 Task: Search one way flight ticket for 3 adults in first from Laredo: Laredo International Airport to Greenville: Pitt-greenville Airport on 5-2-2023. Choice of flights is Alaska. Number of bags: 1 carry on bag. Price is upto 87000. Outbound departure time preference is 19:15.
Action: Mouse moved to (301, 144)
Screenshot: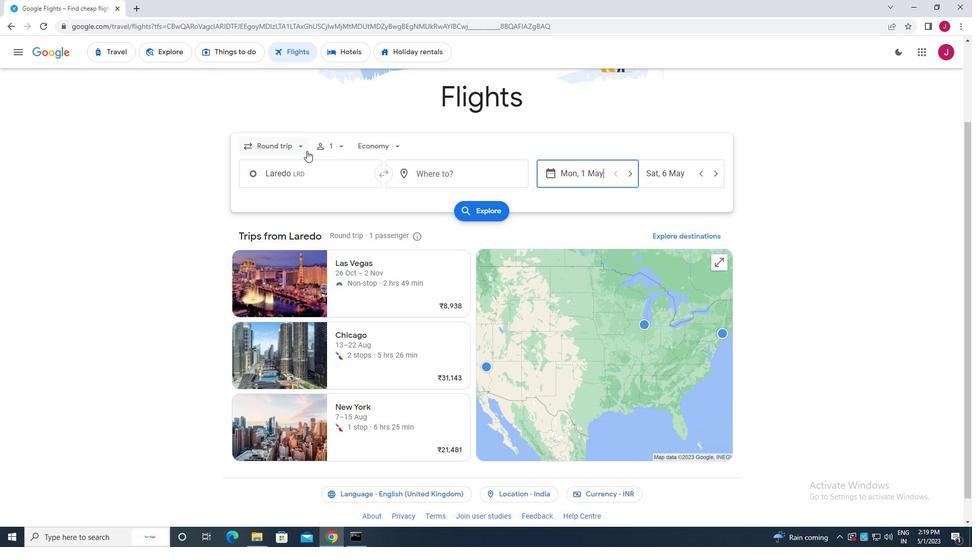 
Action: Mouse pressed left at (301, 144)
Screenshot: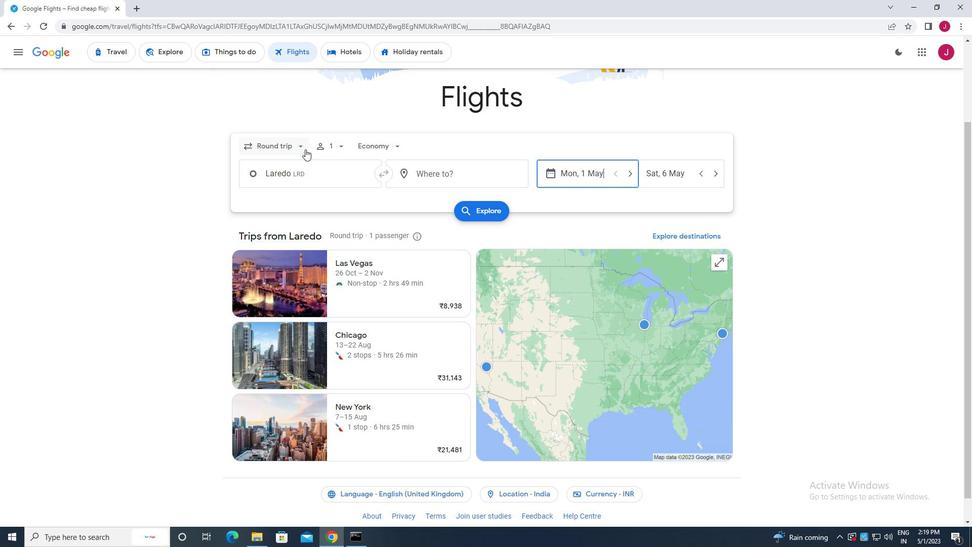 
Action: Mouse moved to (291, 191)
Screenshot: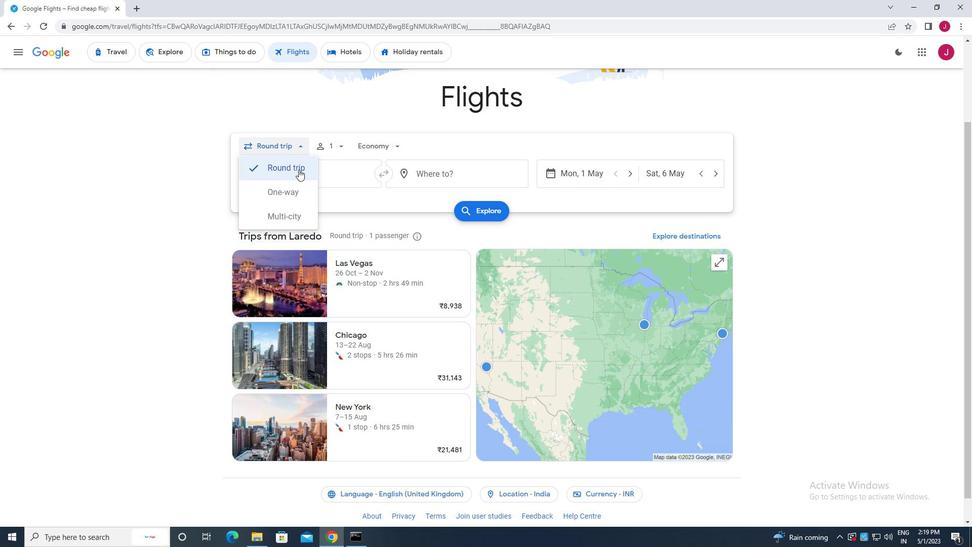 
Action: Mouse pressed left at (291, 191)
Screenshot: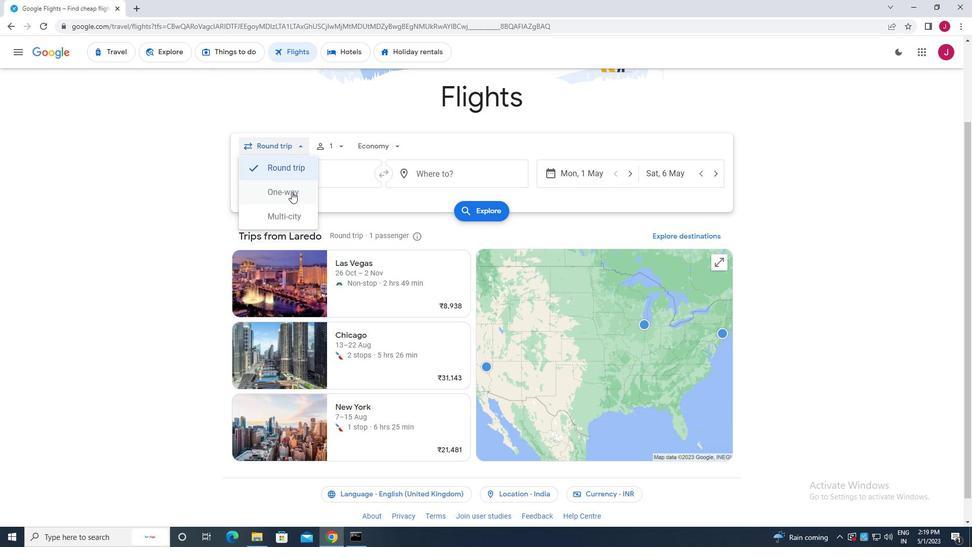 
Action: Mouse moved to (339, 146)
Screenshot: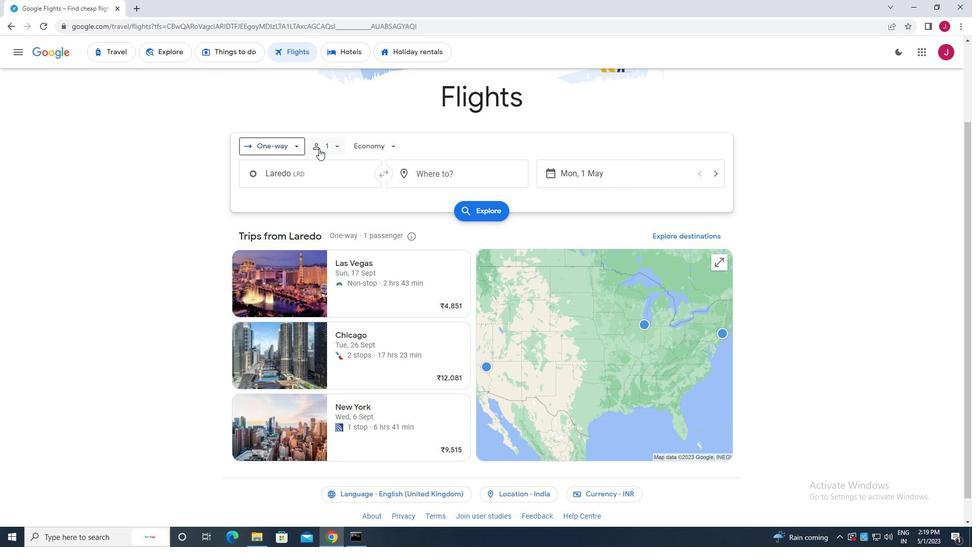 
Action: Mouse pressed left at (339, 146)
Screenshot: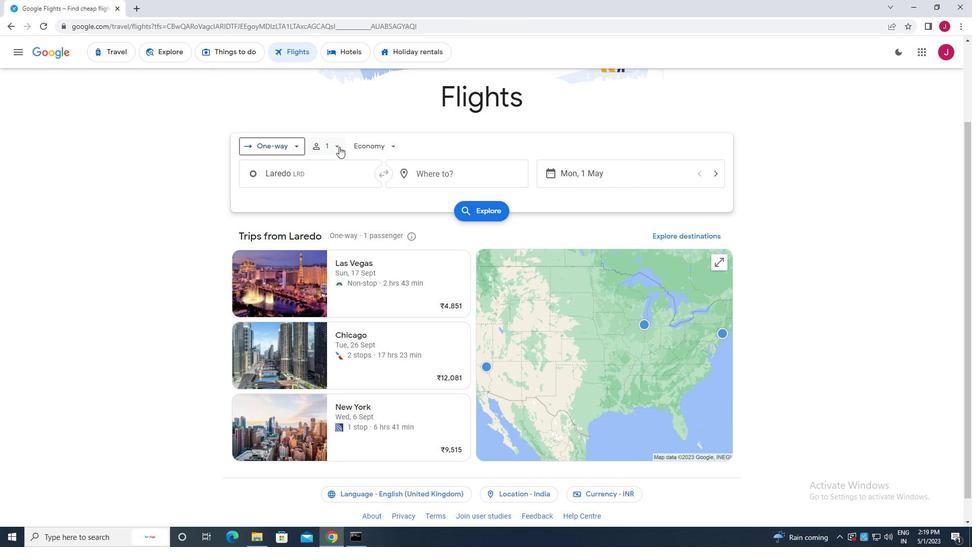 
Action: Mouse moved to (417, 175)
Screenshot: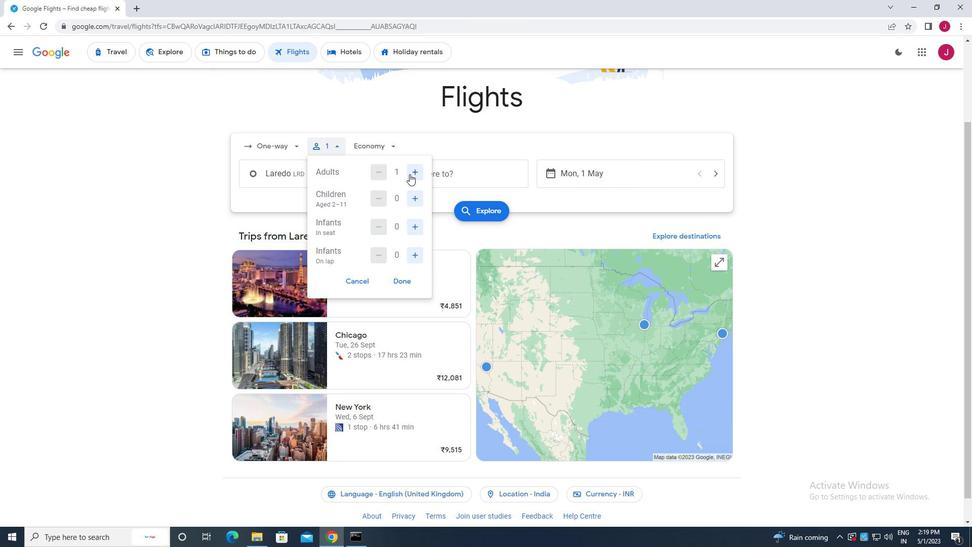 
Action: Mouse pressed left at (417, 175)
Screenshot: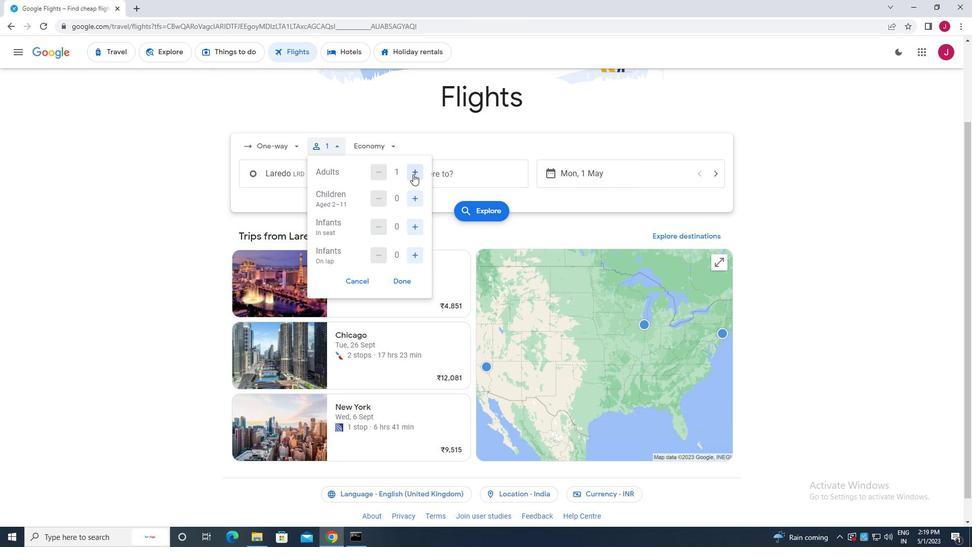 
Action: Mouse pressed left at (417, 175)
Screenshot: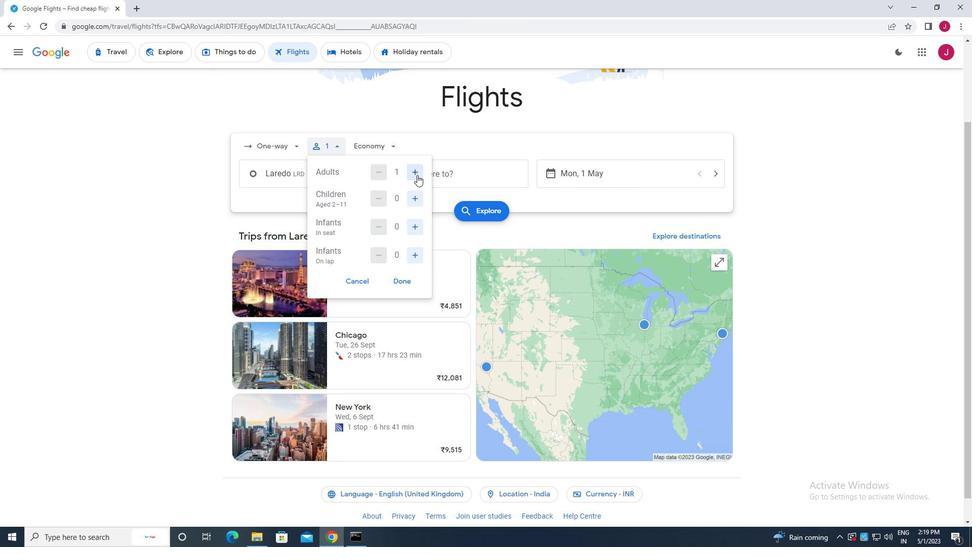 
Action: Mouse moved to (399, 280)
Screenshot: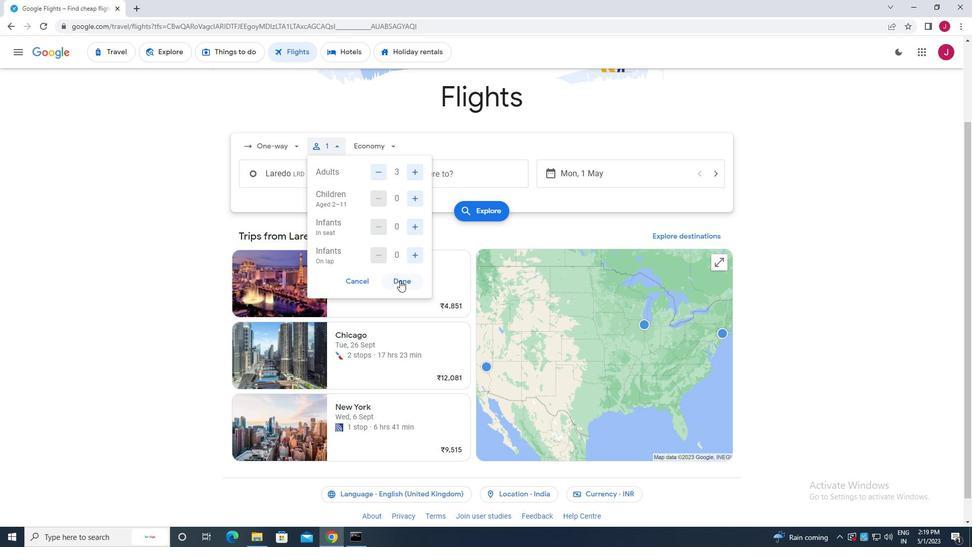 
Action: Mouse pressed left at (399, 280)
Screenshot: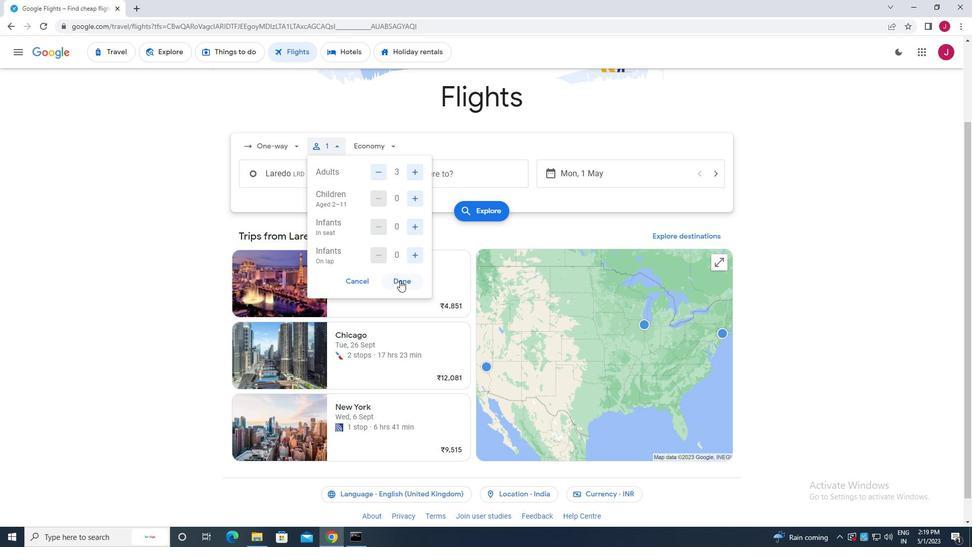 
Action: Mouse moved to (374, 146)
Screenshot: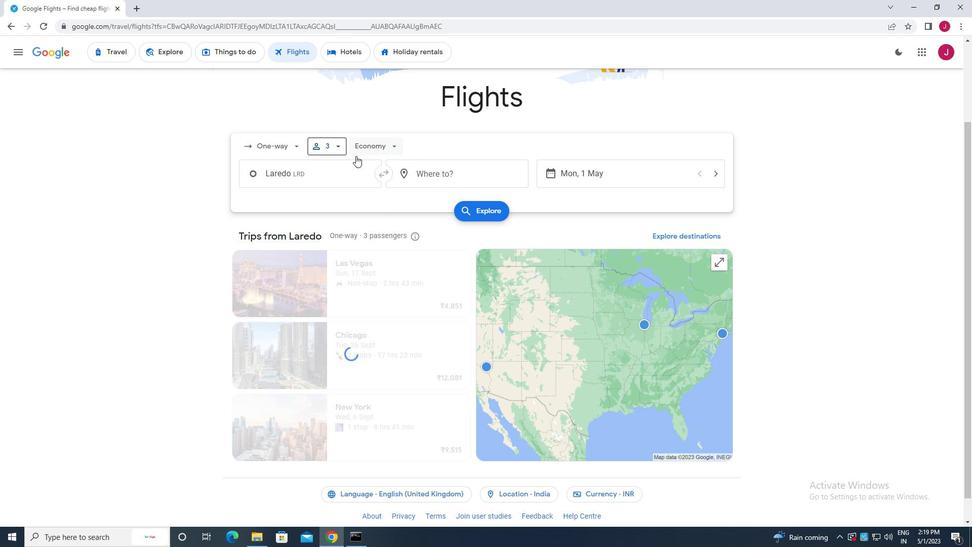 
Action: Mouse pressed left at (374, 146)
Screenshot: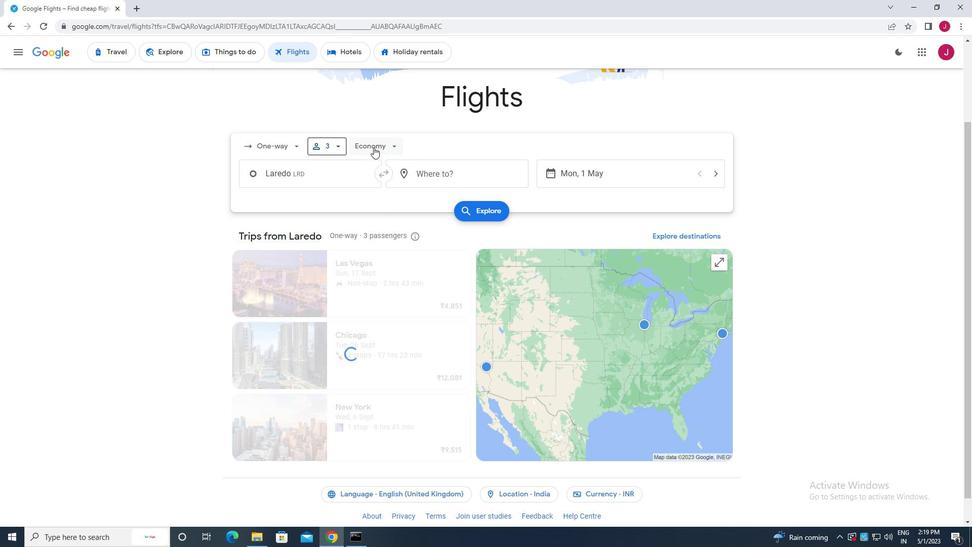 
Action: Mouse moved to (380, 241)
Screenshot: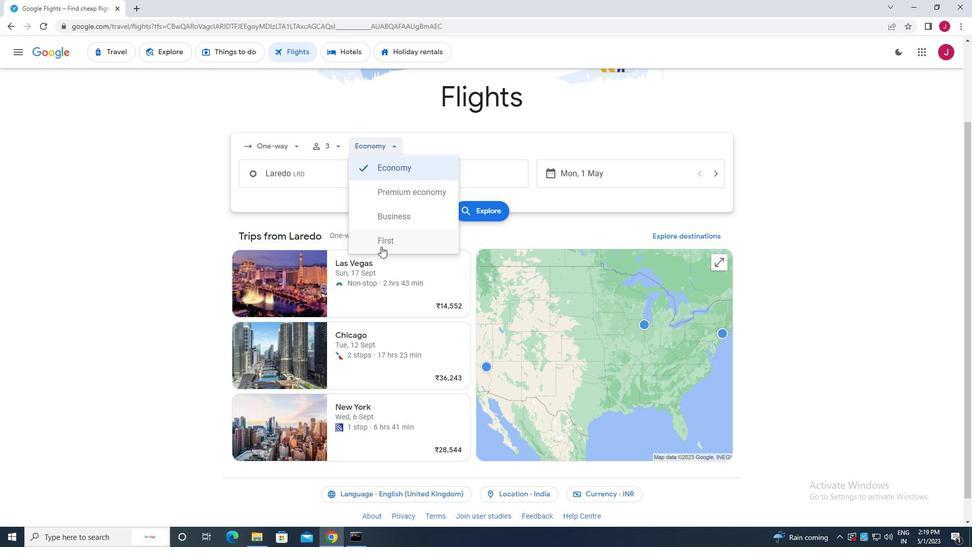 
Action: Mouse pressed left at (380, 241)
Screenshot: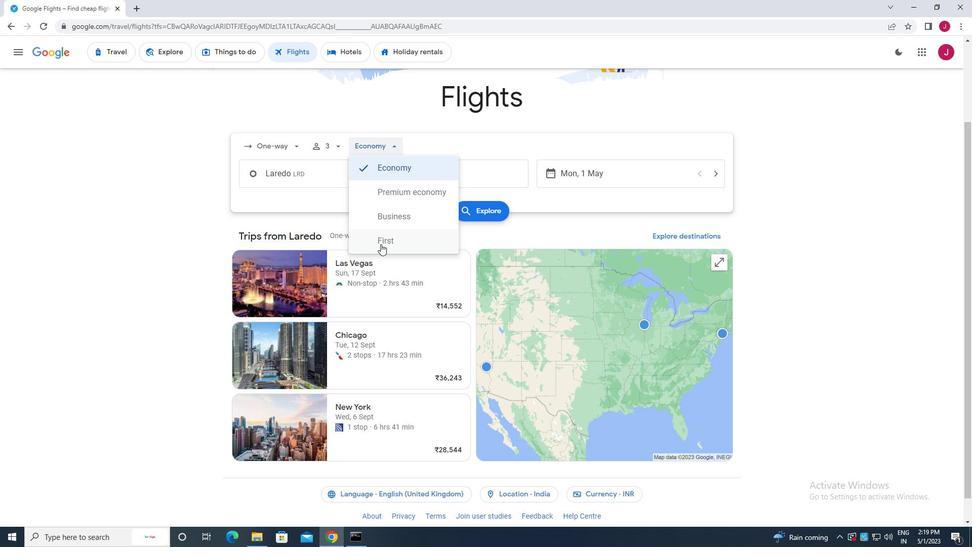 
Action: Mouse moved to (328, 176)
Screenshot: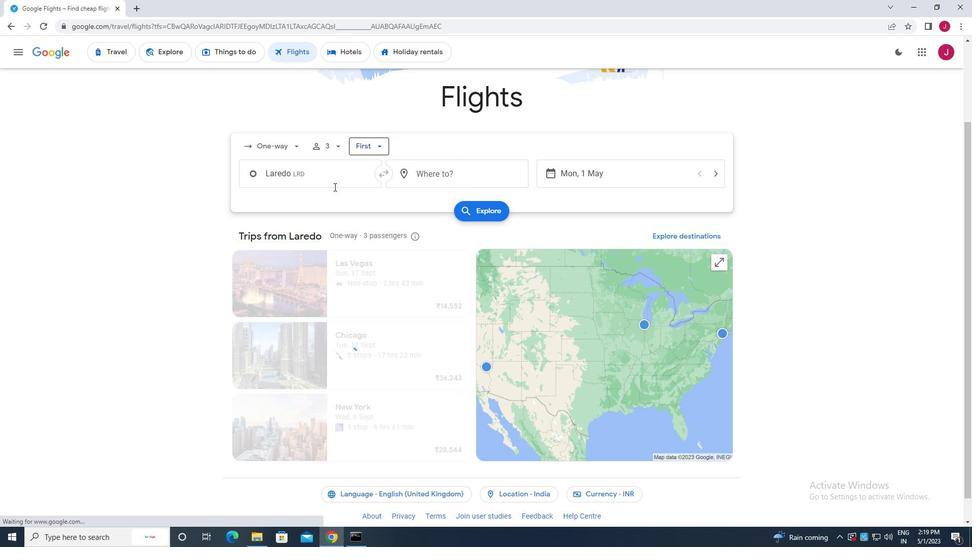 
Action: Mouse pressed left at (328, 176)
Screenshot: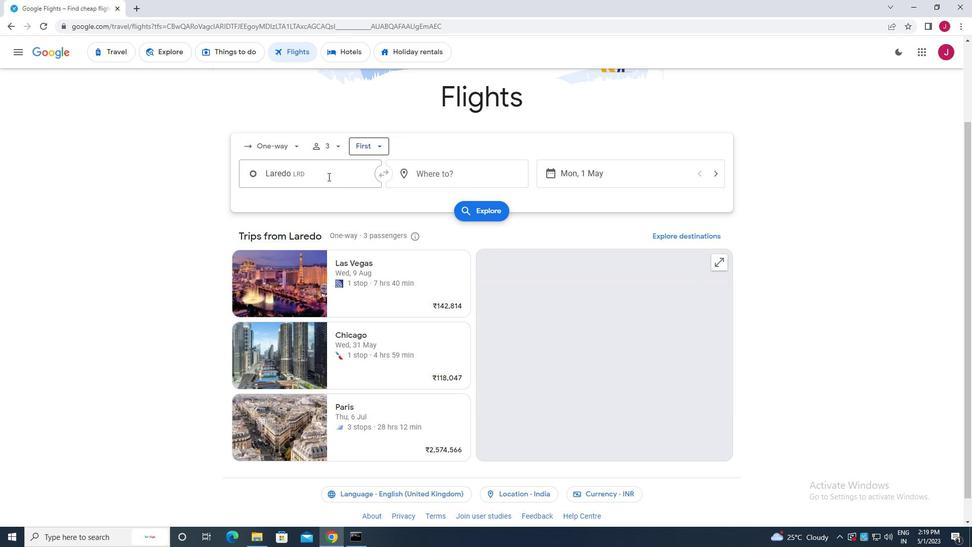 
Action: Mouse moved to (328, 176)
Screenshot: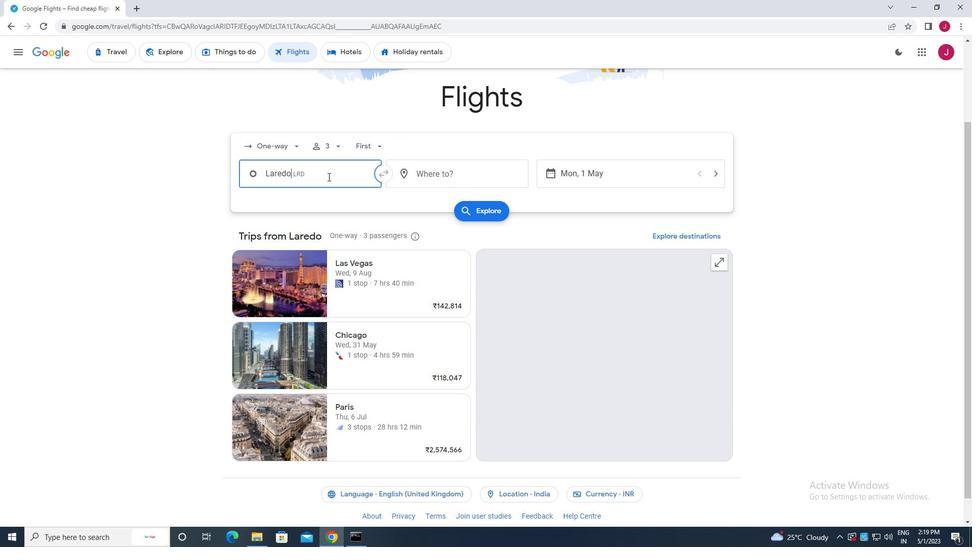 
Action: Key pressed laredo
Screenshot: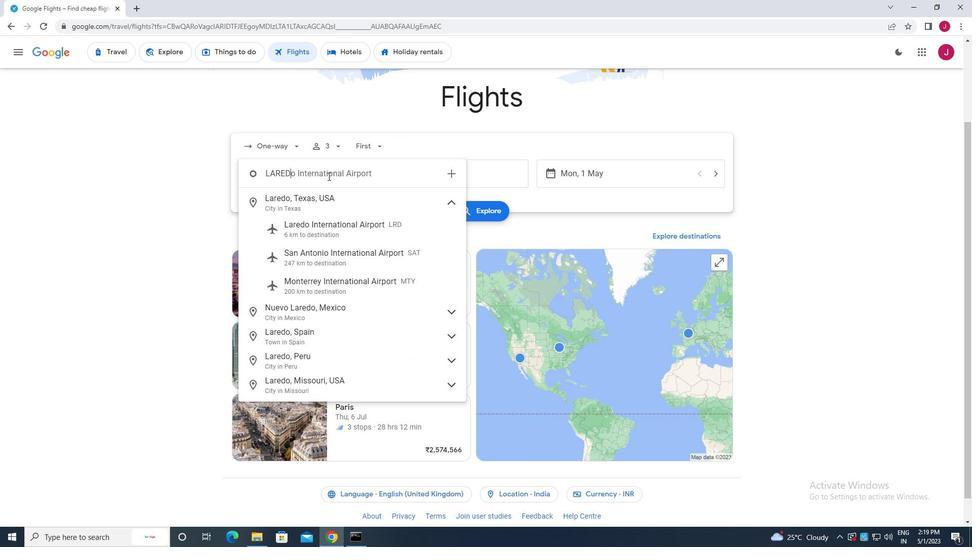 
Action: Mouse moved to (353, 228)
Screenshot: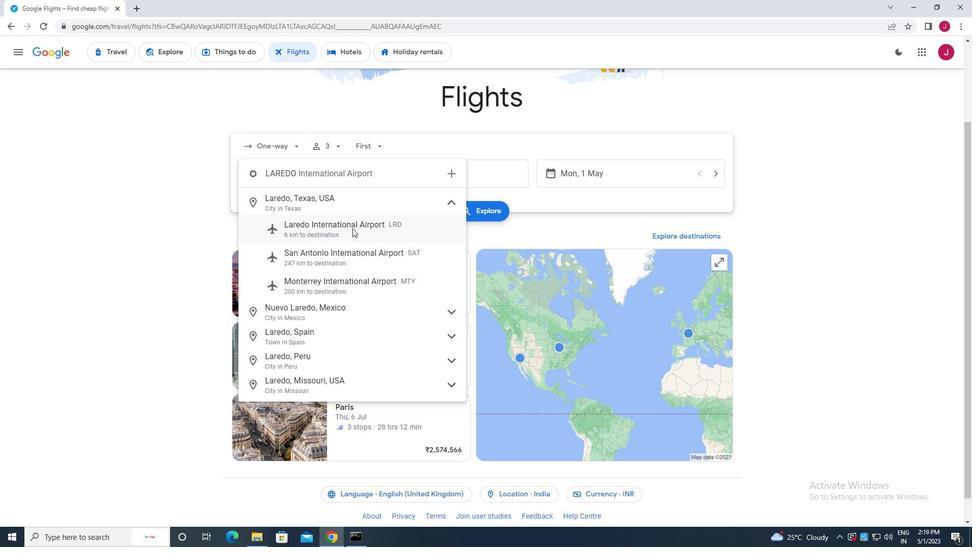 
Action: Mouse pressed left at (353, 228)
Screenshot: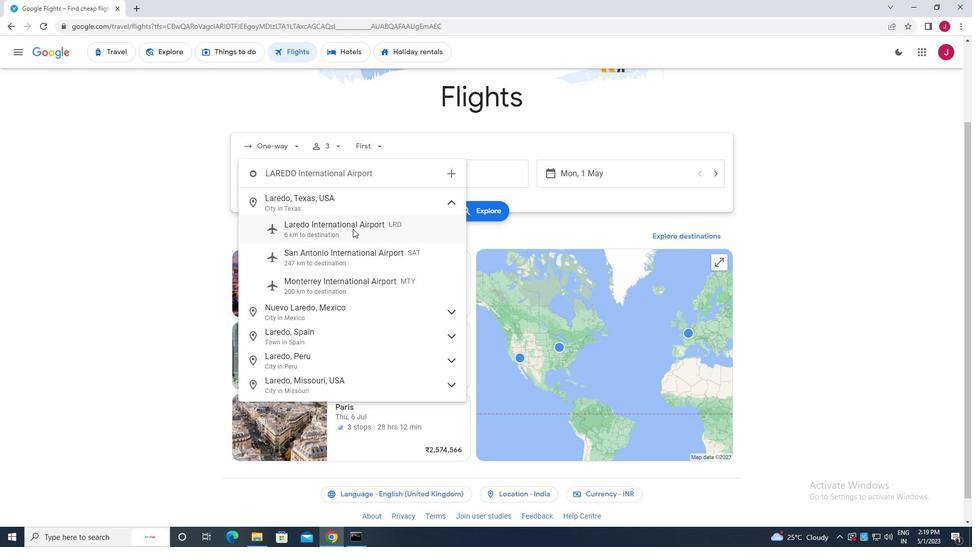 
Action: Mouse moved to (443, 181)
Screenshot: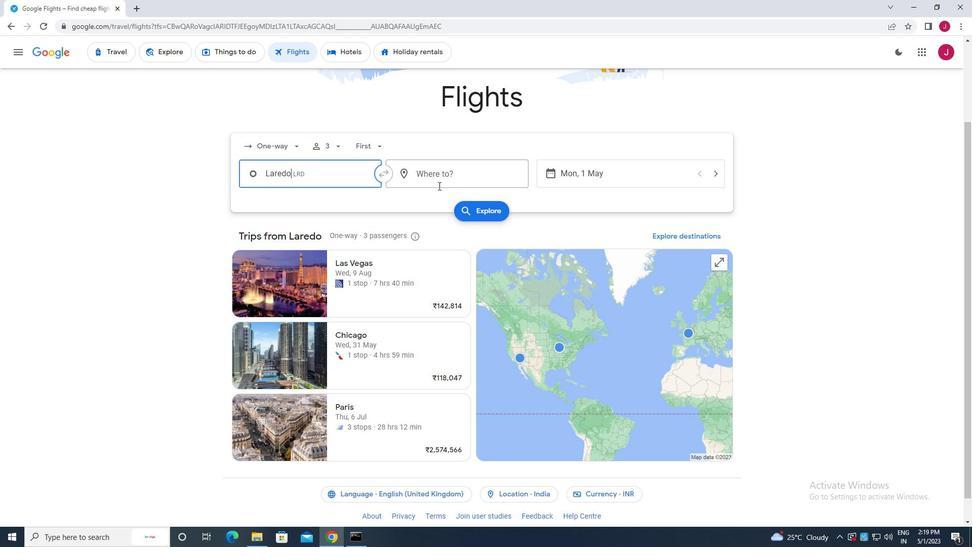 
Action: Mouse pressed left at (443, 181)
Screenshot: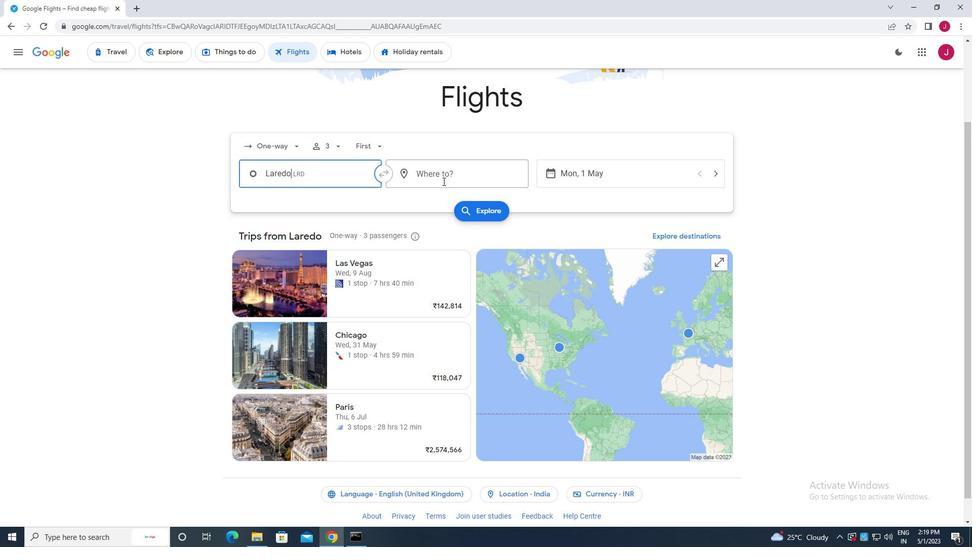 
Action: Mouse moved to (450, 179)
Screenshot: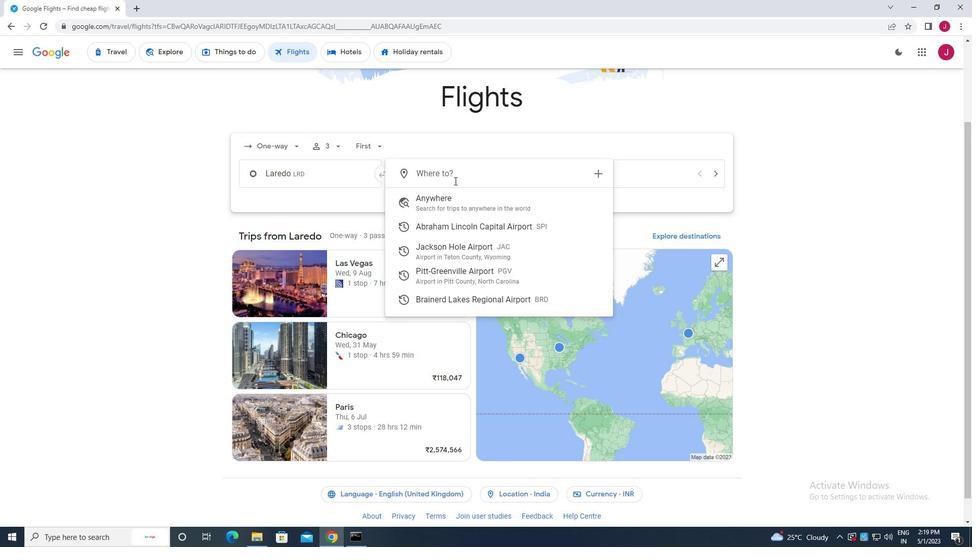 
Action: Key pressed greenville<Key.space>p
Screenshot: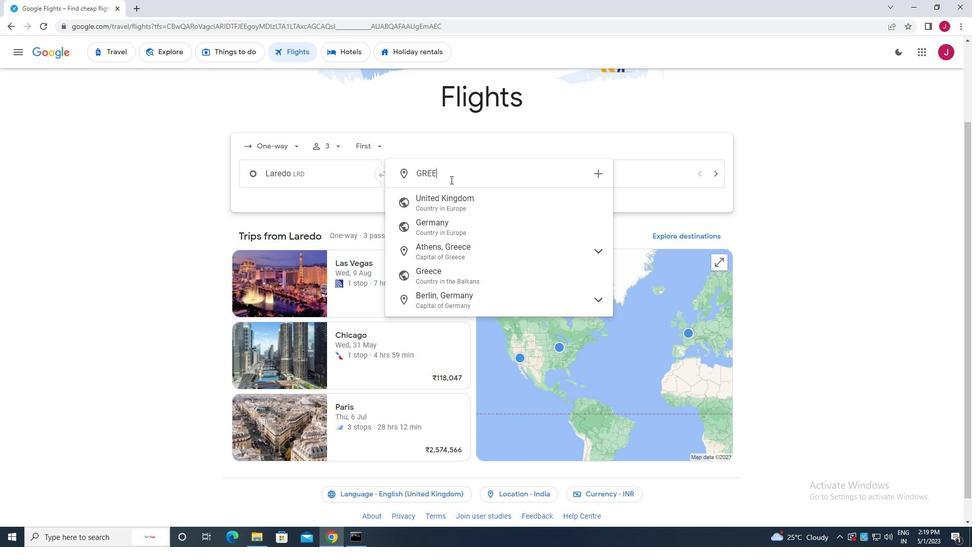 
Action: Mouse moved to (502, 204)
Screenshot: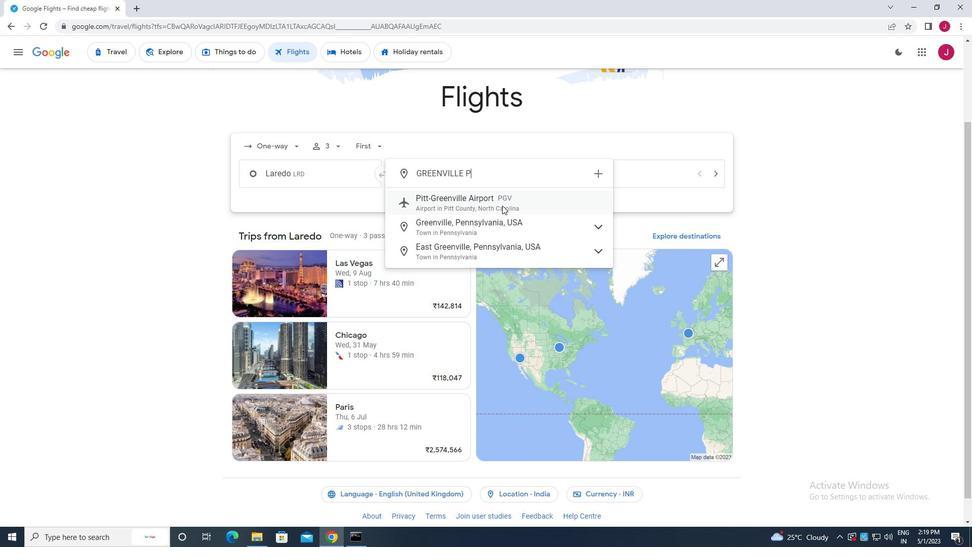 
Action: Mouse pressed left at (502, 204)
Screenshot: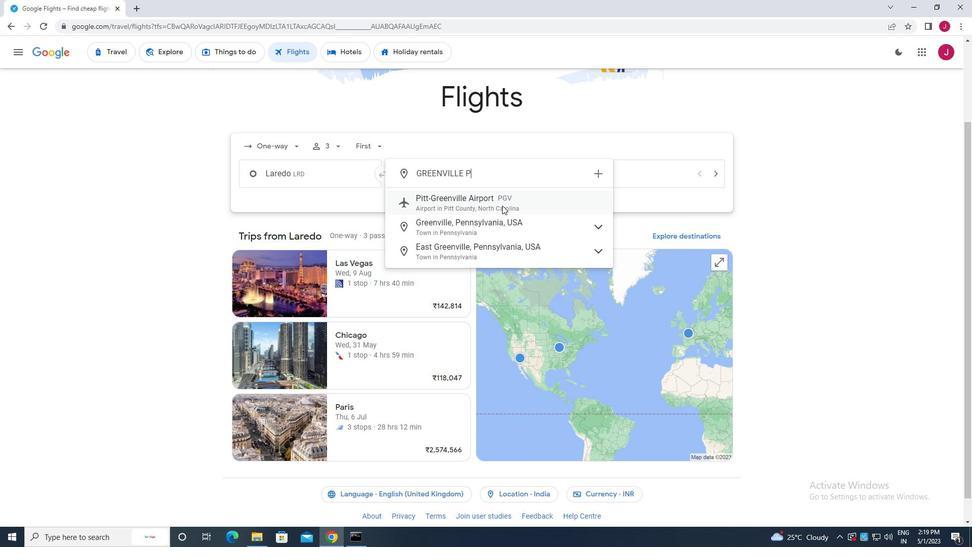 
Action: Mouse moved to (593, 179)
Screenshot: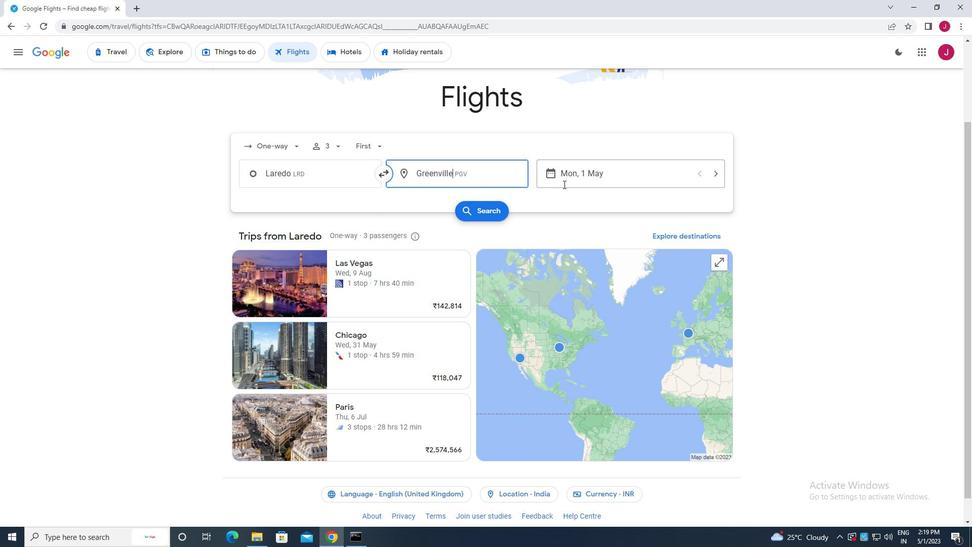 
Action: Mouse pressed left at (593, 179)
Screenshot: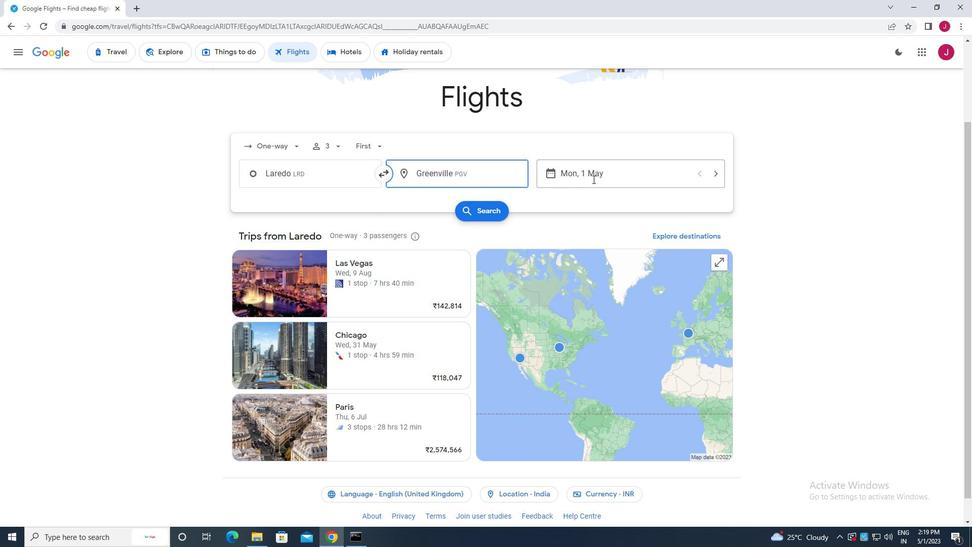 
Action: Mouse moved to (410, 250)
Screenshot: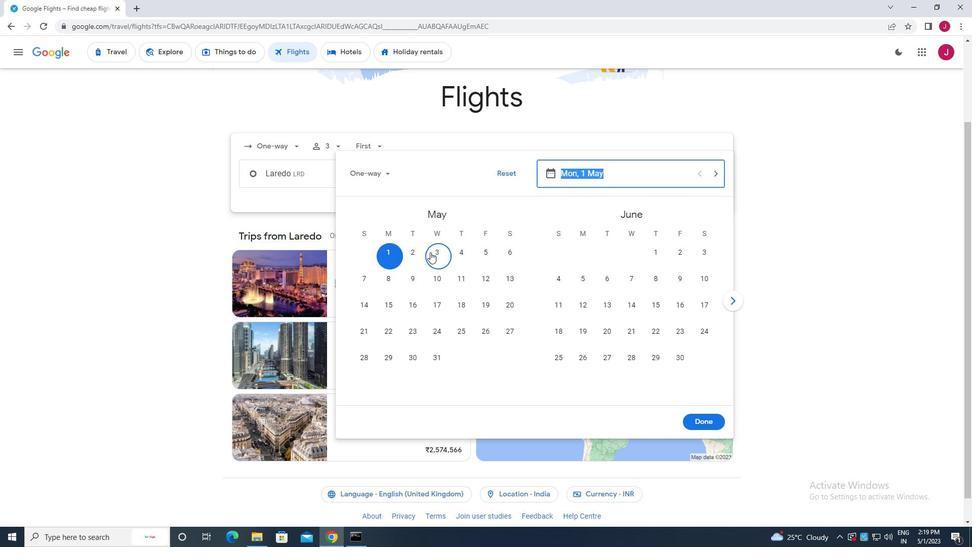 
Action: Mouse pressed left at (410, 250)
Screenshot: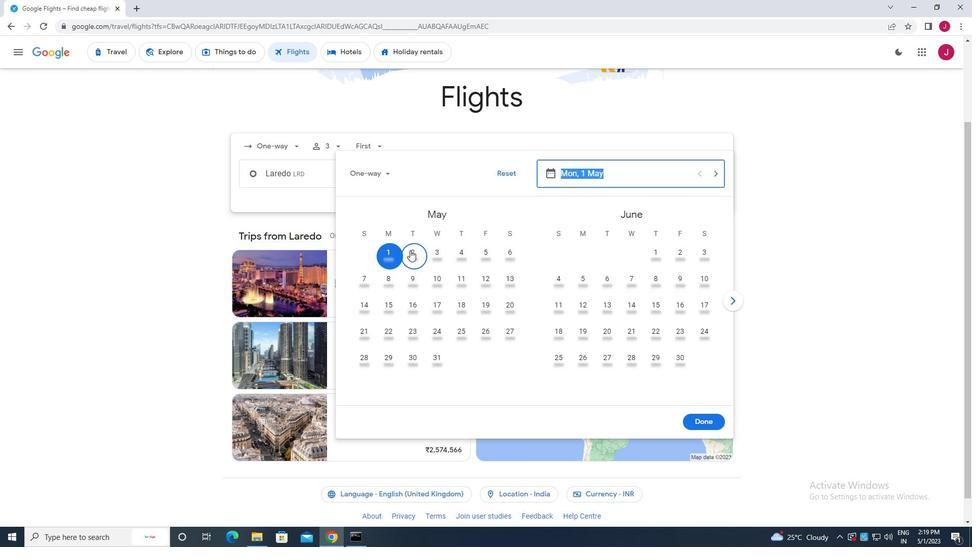 
Action: Mouse moved to (705, 421)
Screenshot: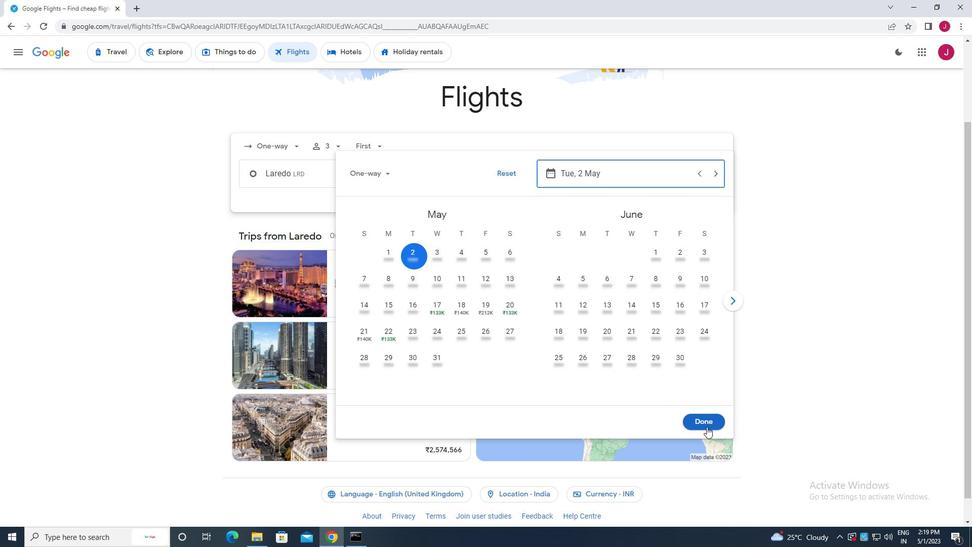 
Action: Mouse pressed left at (705, 421)
Screenshot: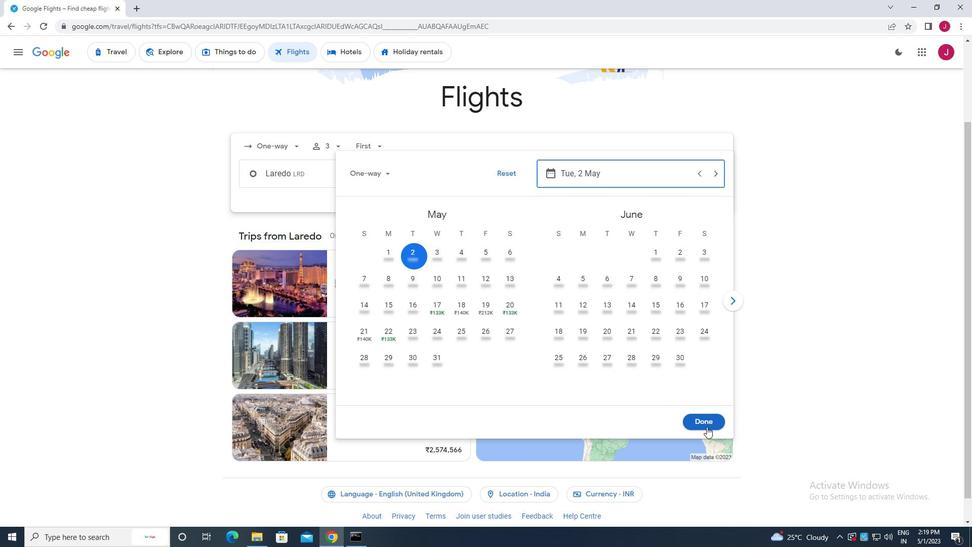 
Action: Mouse moved to (503, 209)
Screenshot: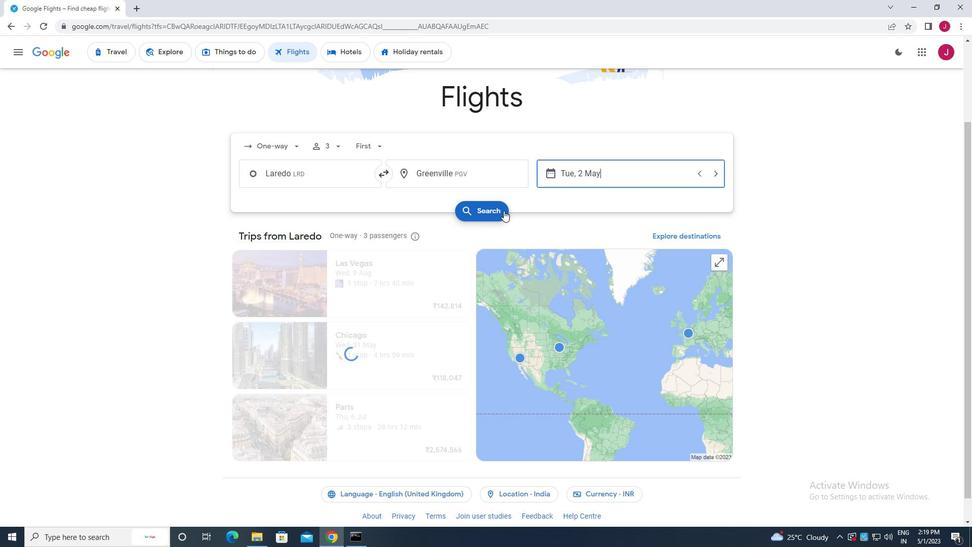 
Action: Mouse pressed left at (503, 209)
Screenshot: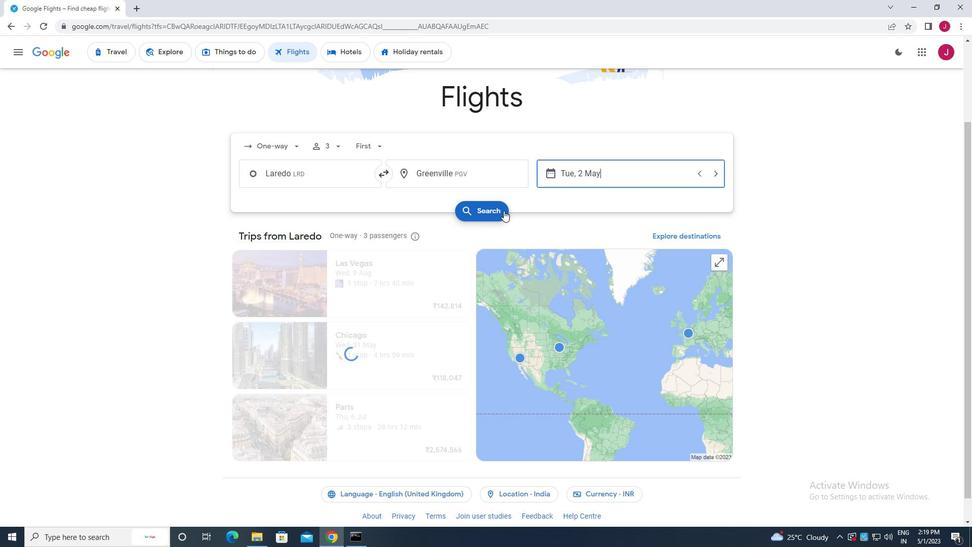 
Action: Mouse moved to (265, 146)
Screenshot: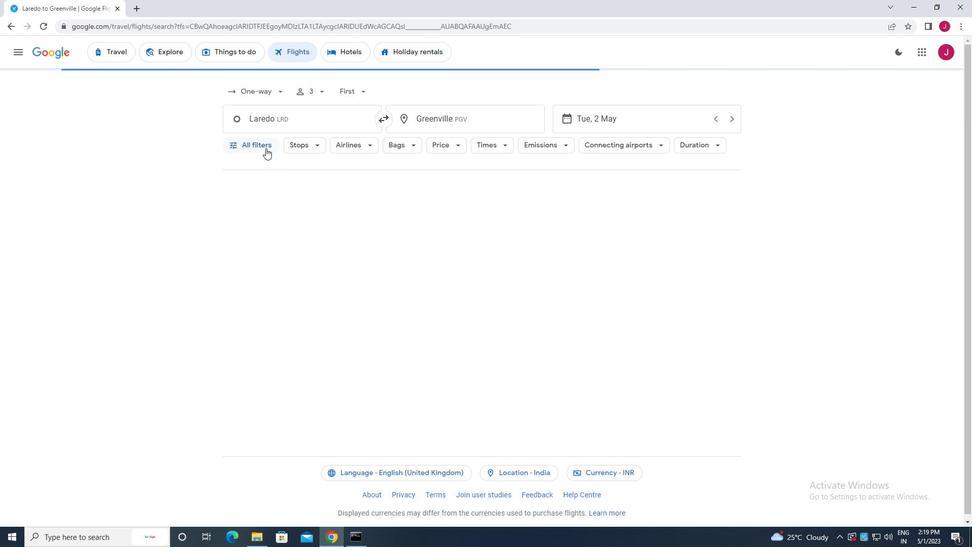 
Action: Mouse pressed left at (265, 146)
Screenshot: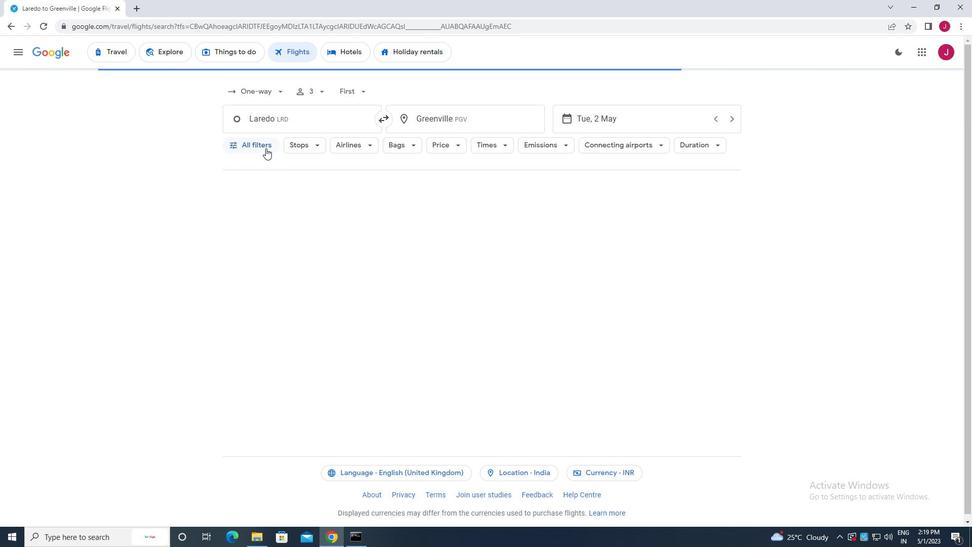 
Action: Mouse moved to (346, 285)
Screenshot: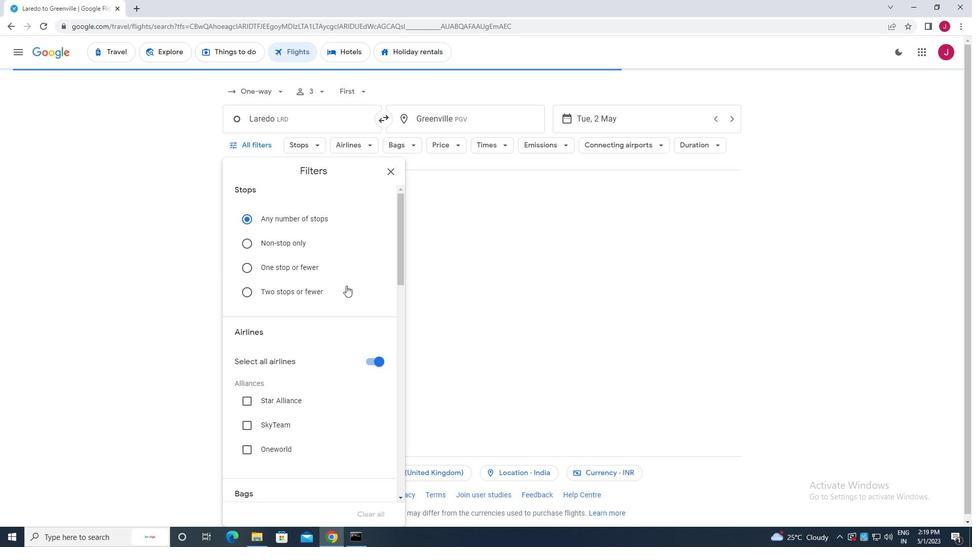 
Action: Mouse scrolled (346, 285) with delta (0, 0)
Screenshot: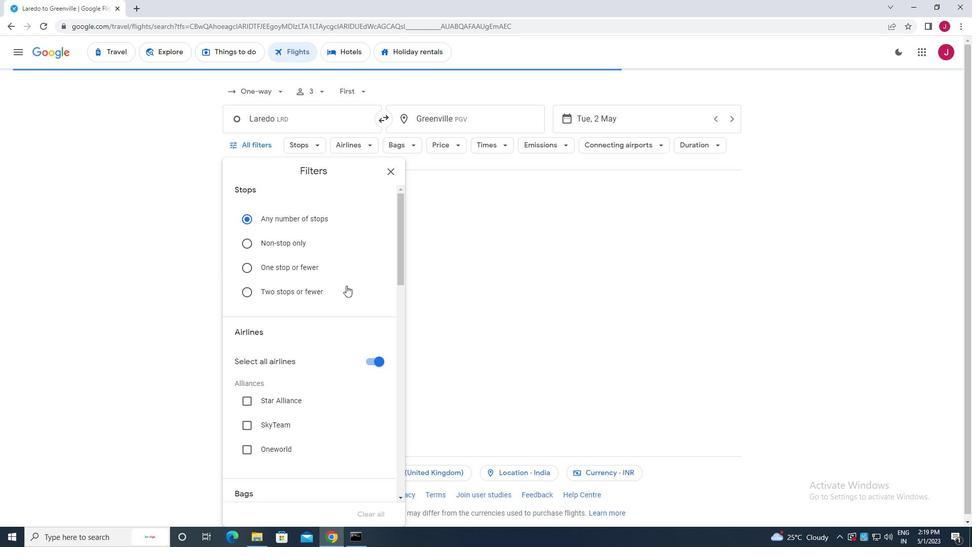
Action: Mouse scrolled (346, 285) with delta (0, 0)
Screenshot: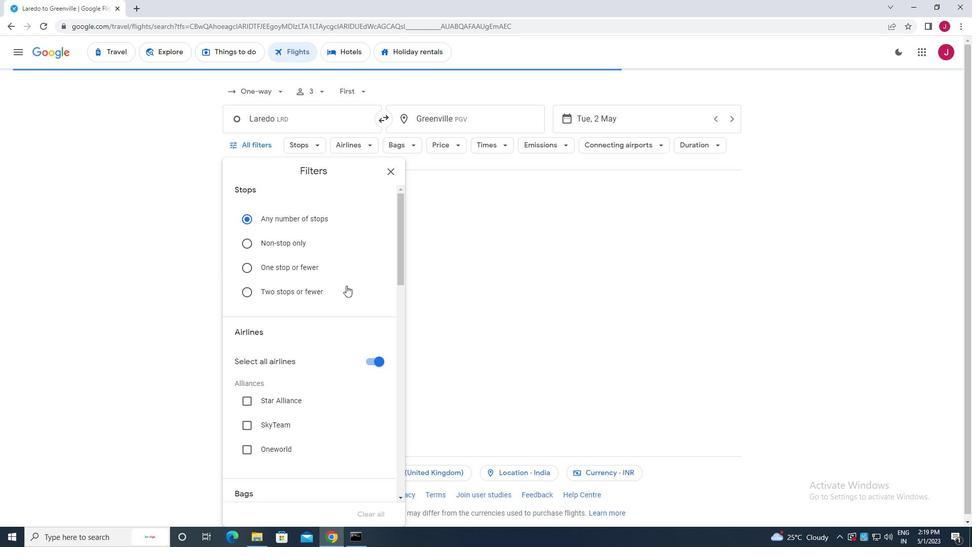 
Action: Mouse moved to (346, 285)
Screenshot: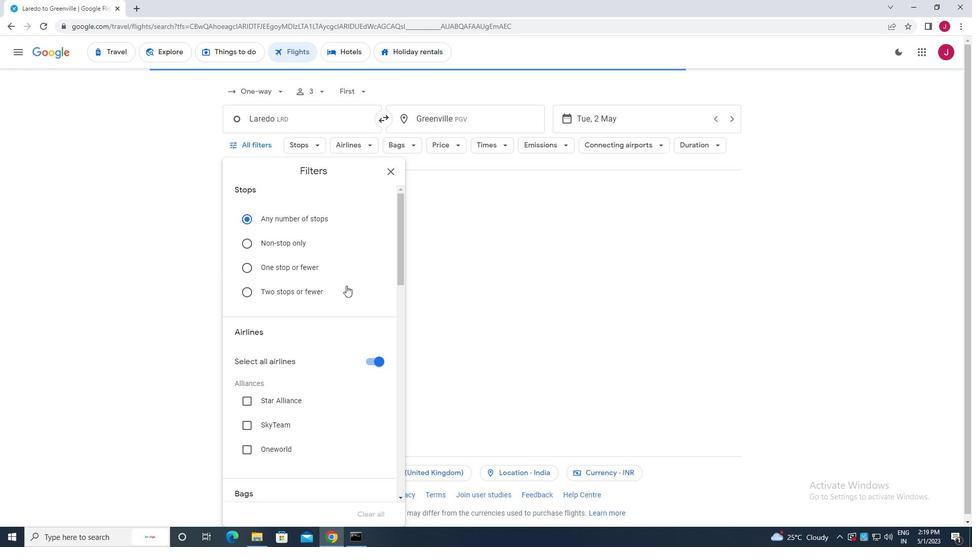 
Action: Mouse scrolled (346, 285) with delta (0, 0)
Screenshot: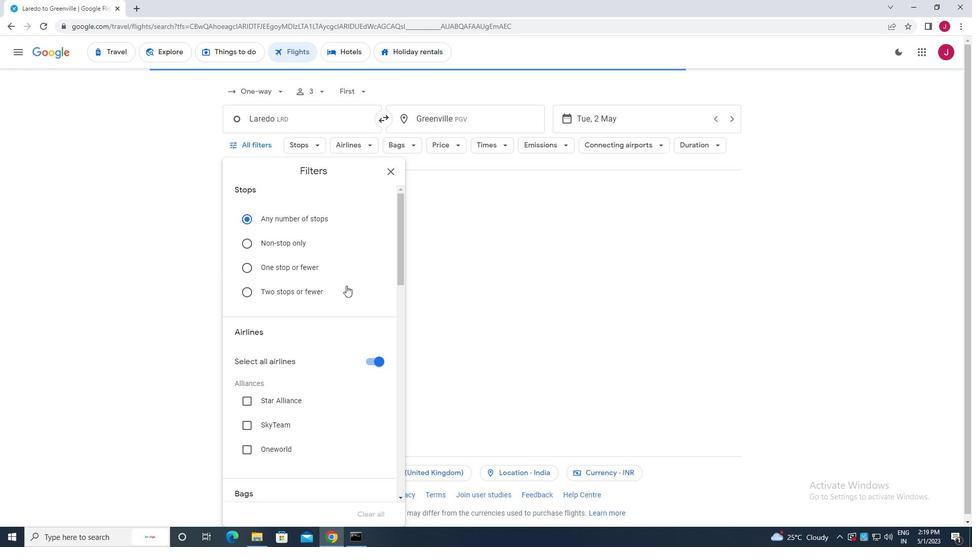 
Action: Mouse moved to (346, 285)
Screenshot: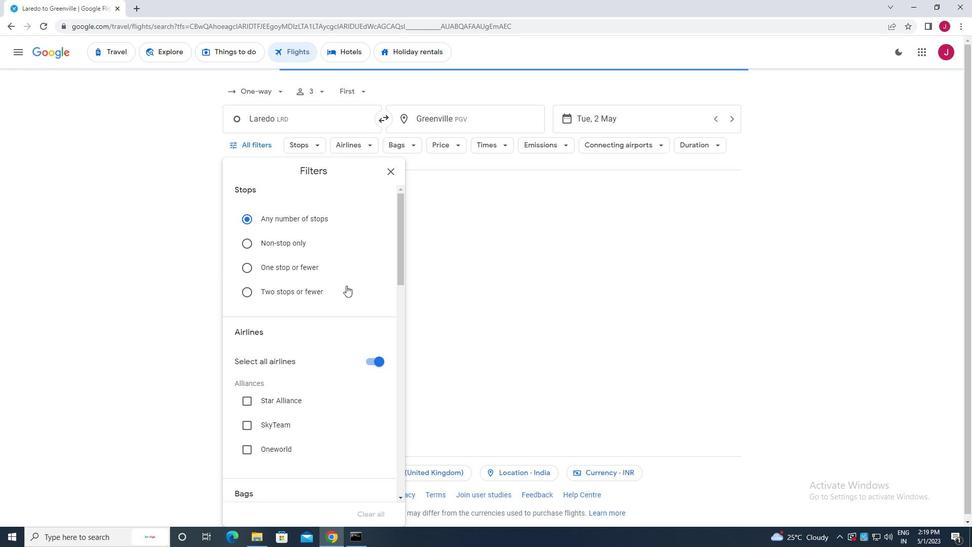 
Action: Mouse scrolled (346, 285) with delta (0, 0)
Screenshot: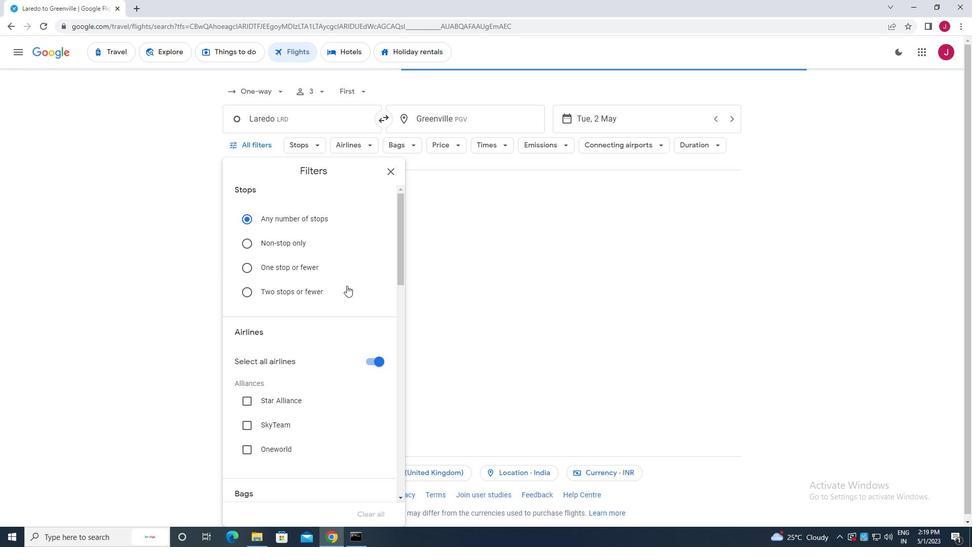 
Action: Mouse moved to (353, 198)
Screenshot: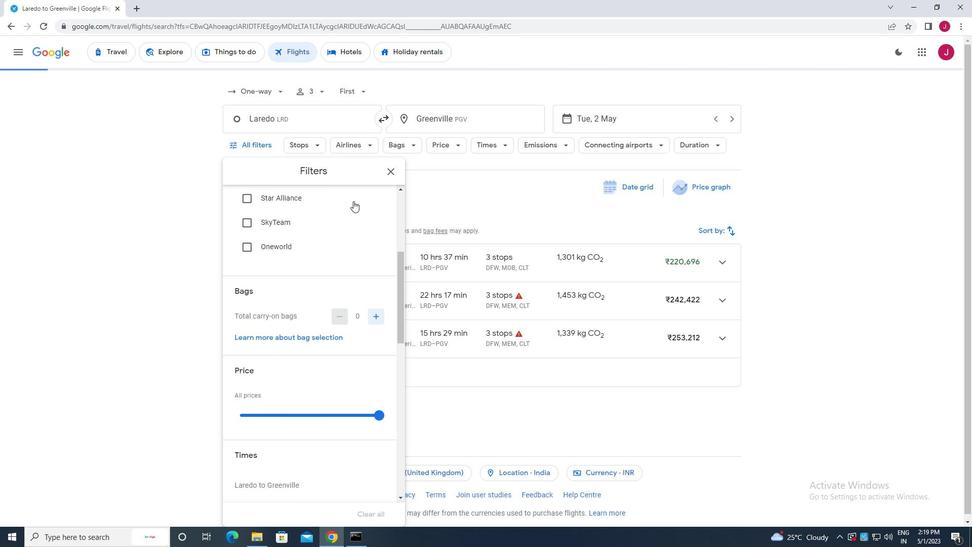 
Action: Mouse scrolled (353, 198) with delta (0, 0)
Screenshot: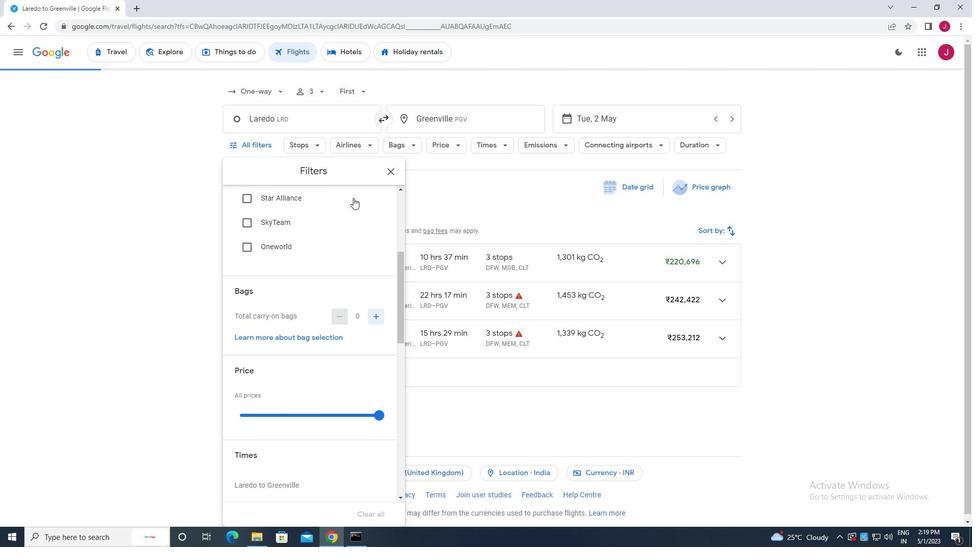 
Action: Mouse moved to (365, 205)
Screenshot: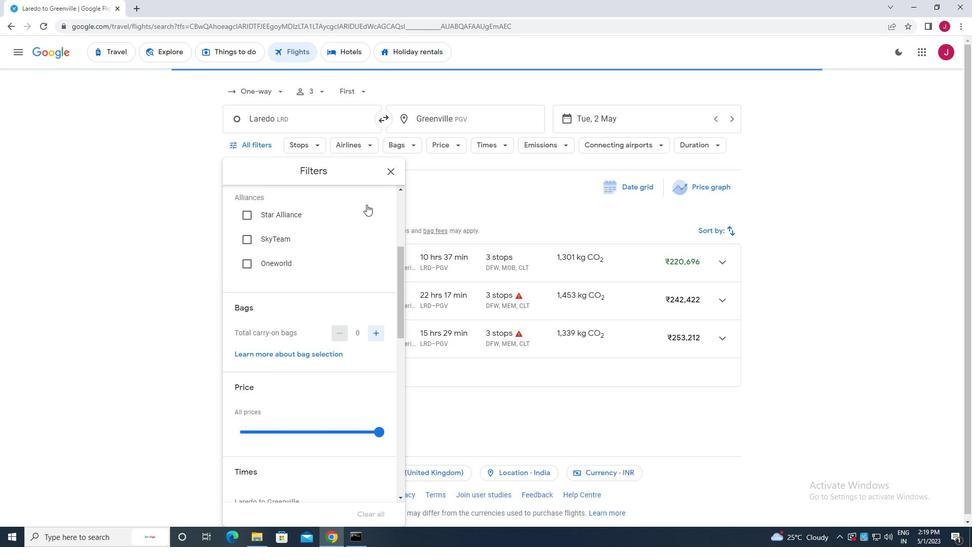 
Action: Mouse scrolled (365, 206) with delta (0, 0)
Screenshot: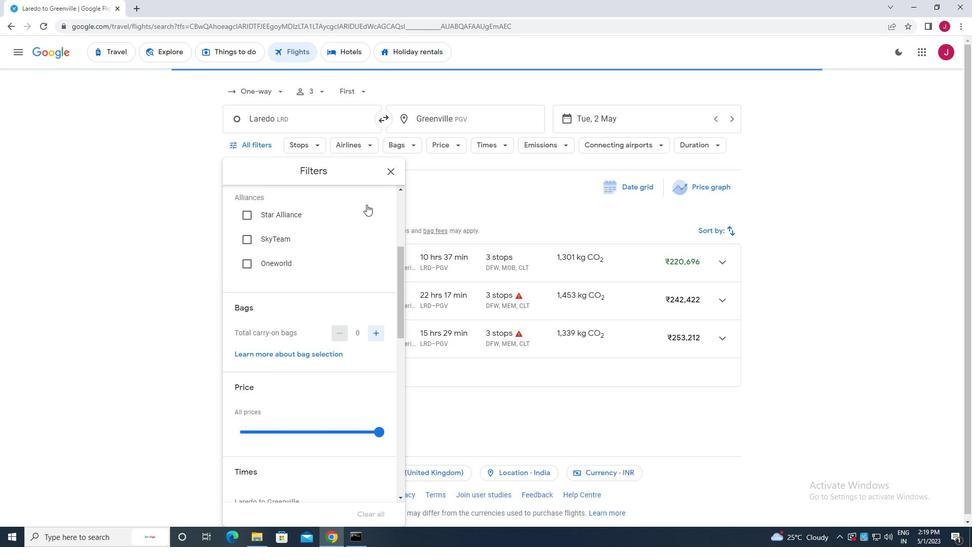 
Action: Mouse scrolled (365, 206) with delta (0, 0)
Screenshot: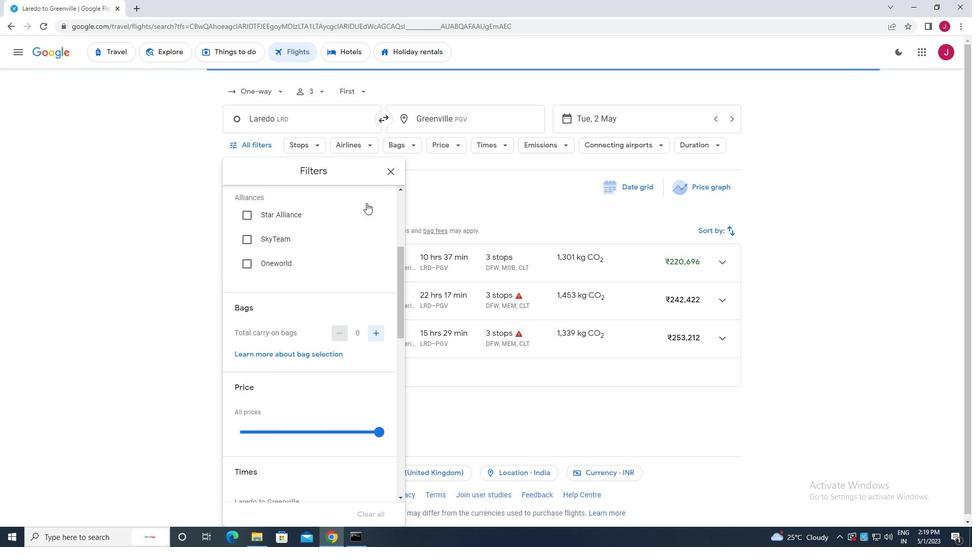 
Action: Mouse moved to (374, 312)
Screenshot: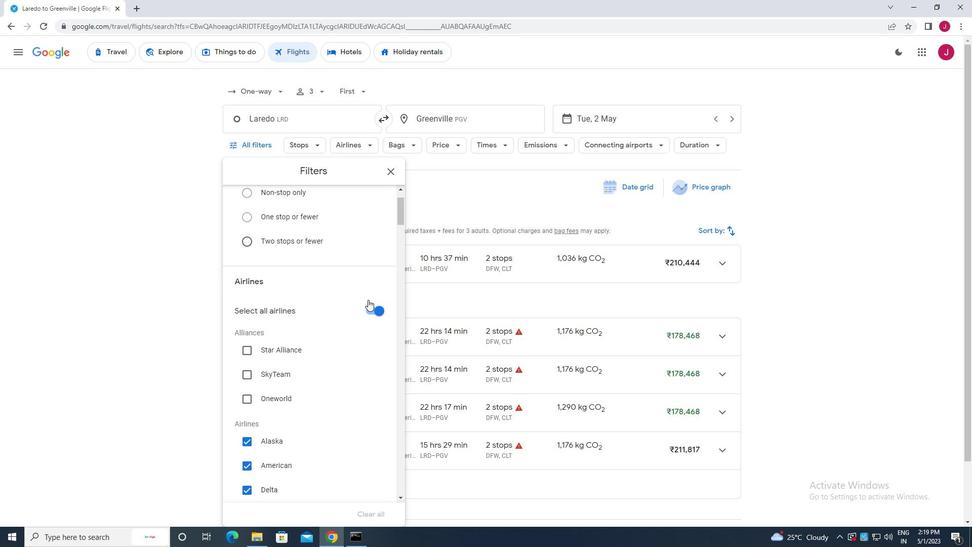 
Action: Mouse pressed left at (374, 312)
Screenshot: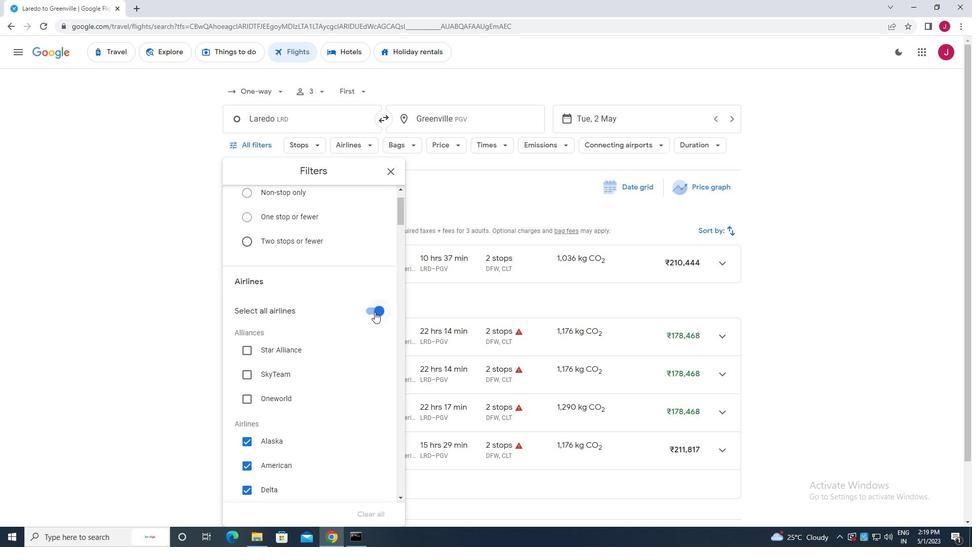 
Action: Mouse moved to (338, 291)
Screenshot: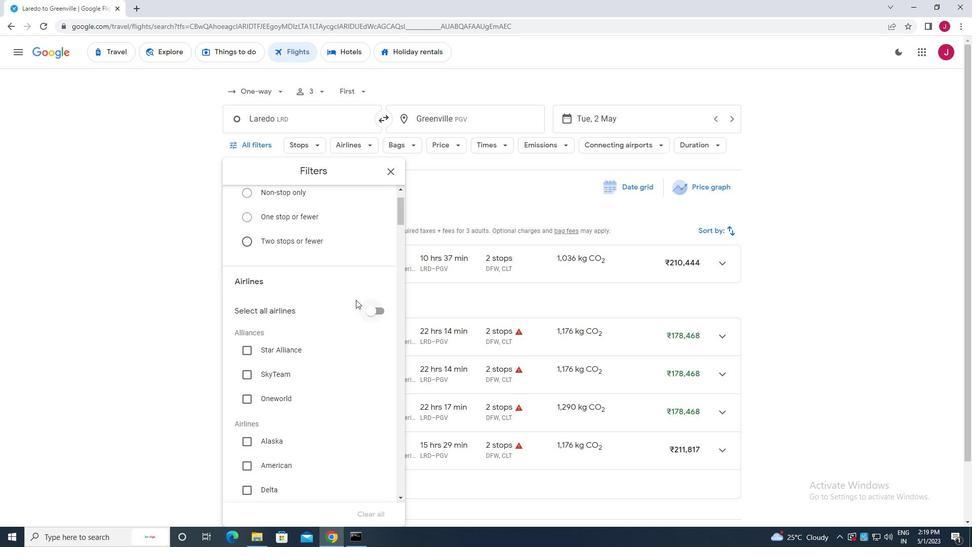 
Action: Mouse scrolled (338, 290) with delta (0, 0)
Screenshot: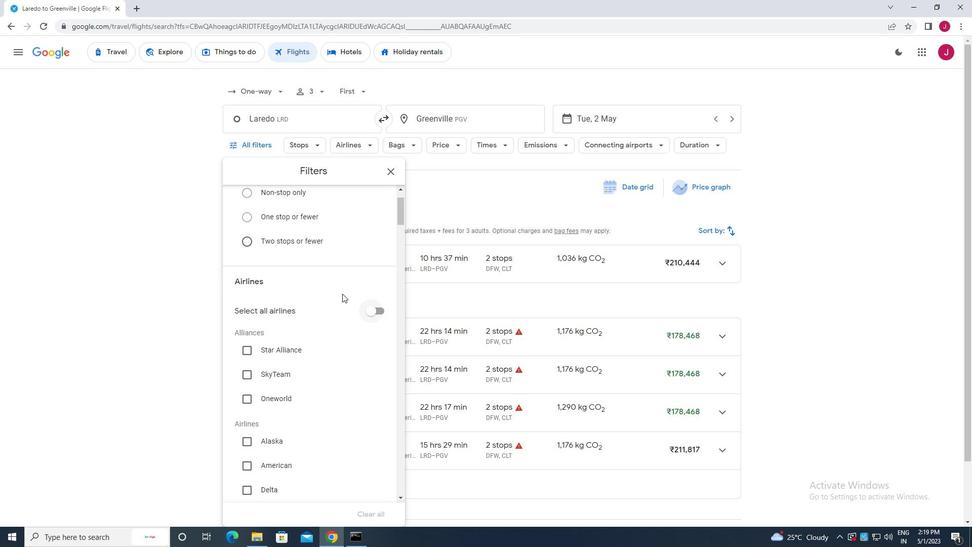 
Action: Mouse moved to (337, 290)
Screenshot: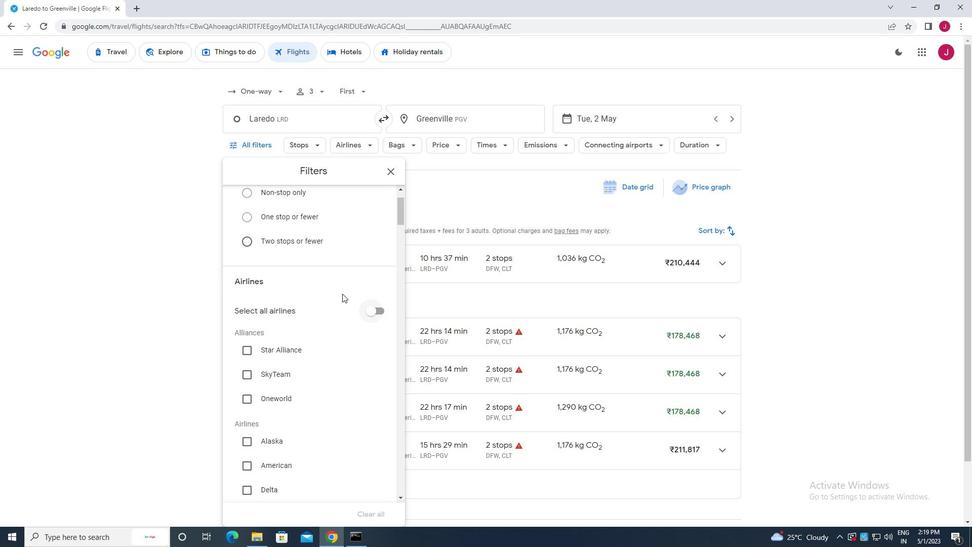 
Action: Mouse scrolled (337, 290) with delta (0, 0)
Screenshot: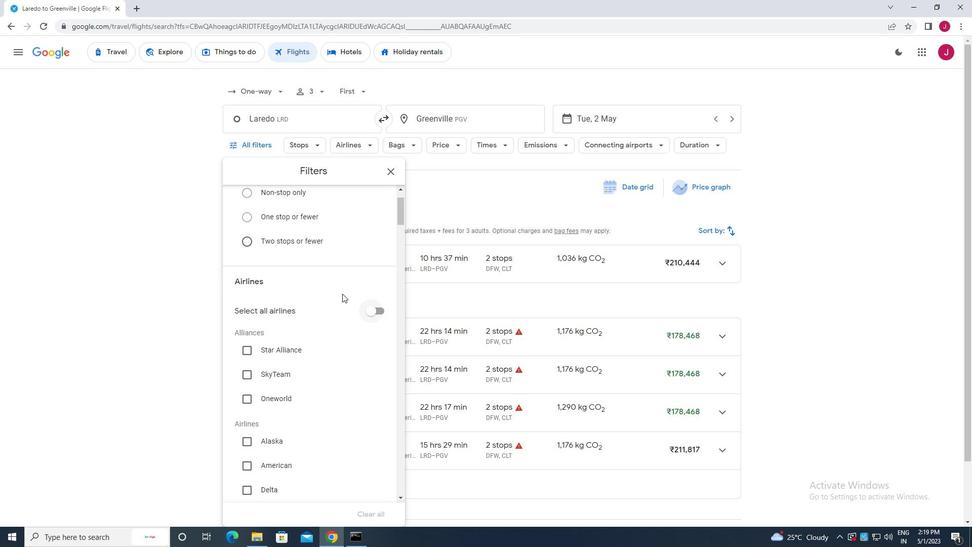 
Action: Mouse scrolled (337, 290) with delta (0, 0)
Screenshot: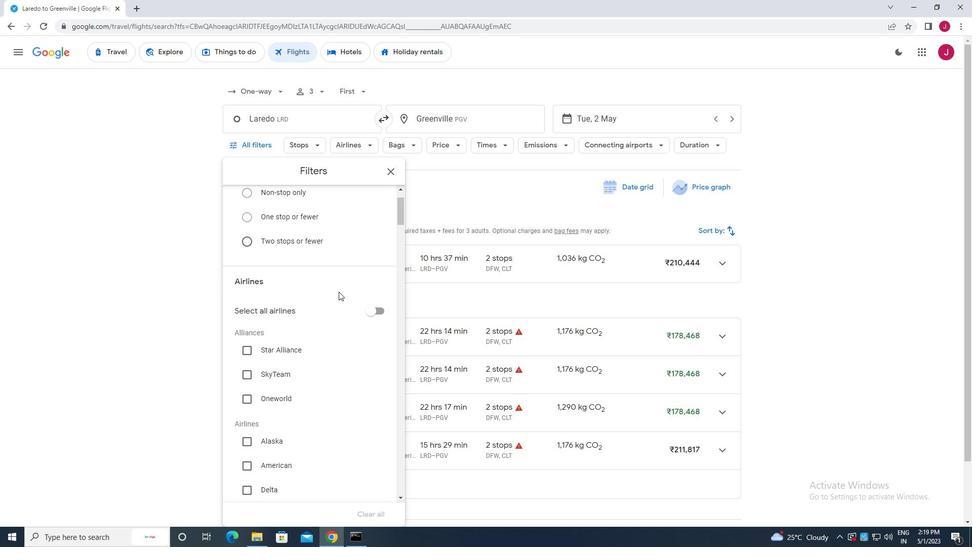 
Action: Mouse scrolled (337, 290) with delta (0, 0)
Screenshot: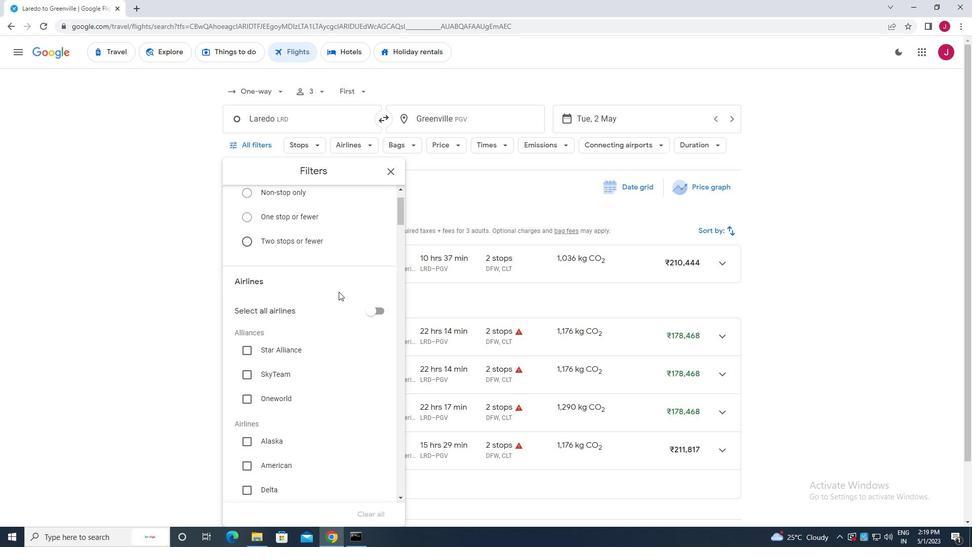 
Action: Mouse moved to (337, 290)
Screenshot: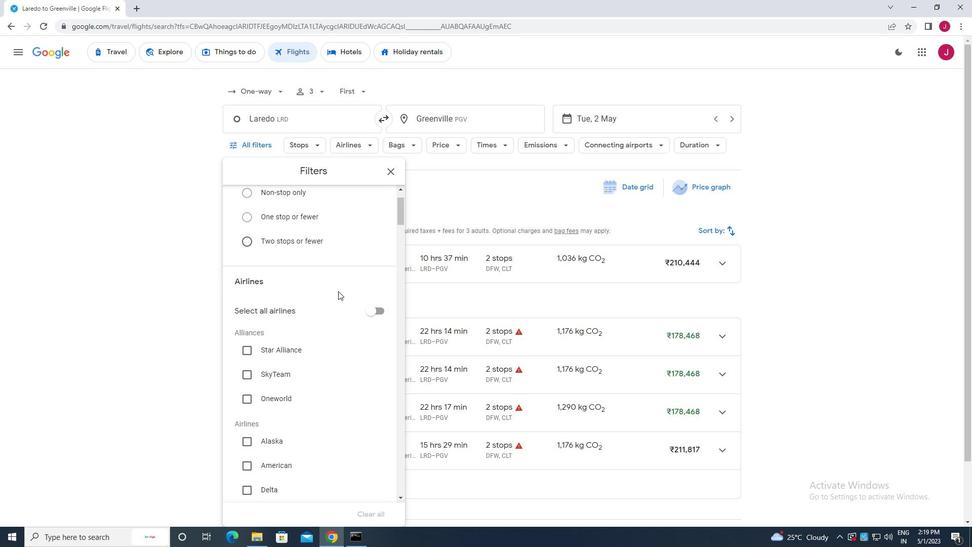 
Action: Mouse scrolled (337, 290) with delta (0, 0)
Screenshot: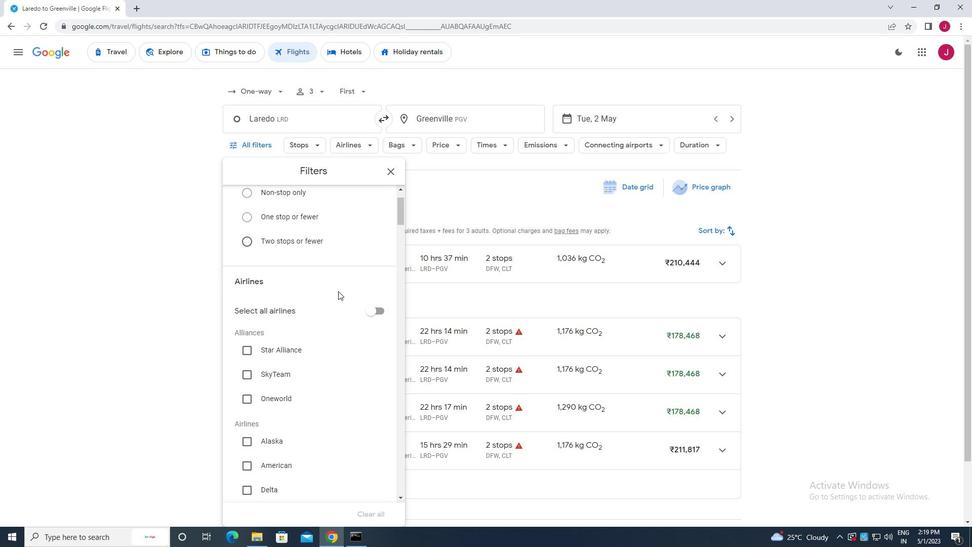 
Action: Mouse moved to (335, 285)
Screenshot: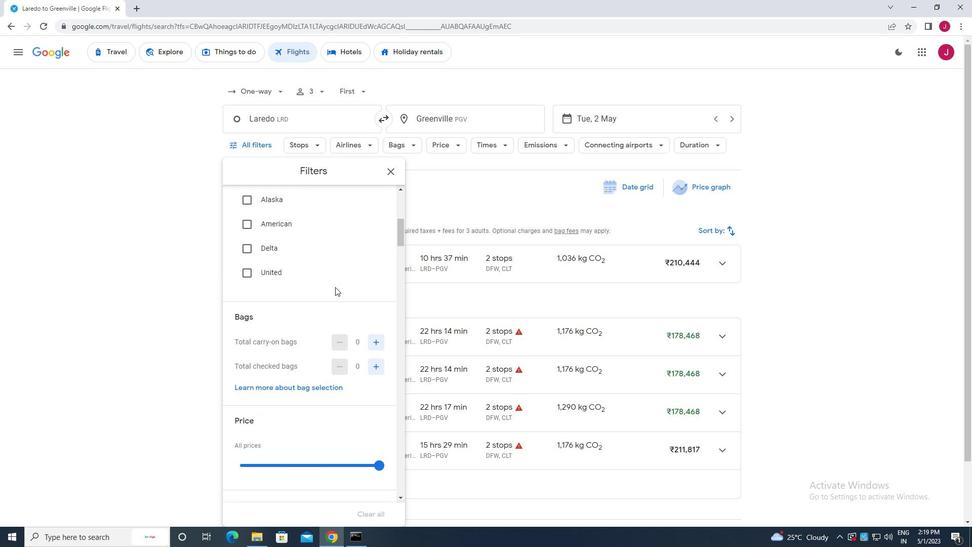 
Action: Mouse scrolled (335, 285) with delta (0, 0)
Screenshot: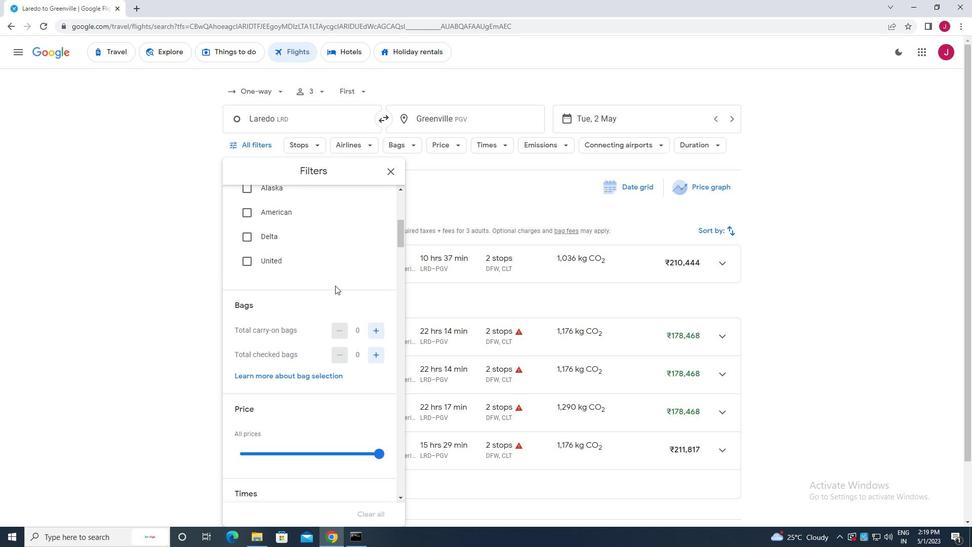 
Action: Mouse scrolled (335, 285) with delta (0, 0)
Screenshot: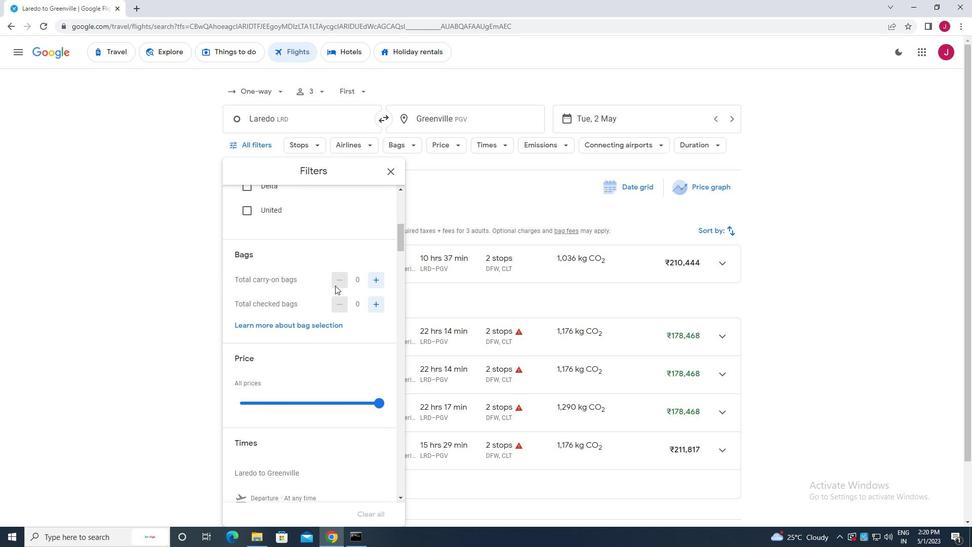 
Action: Mouse moved to (347, 312)
Screenshot: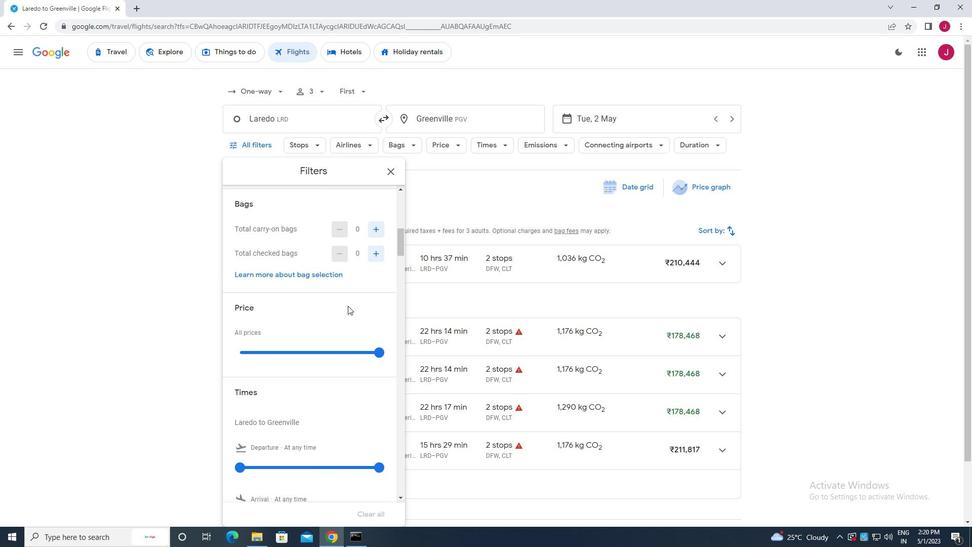 
Action: Mouse scrolled (347, 312) with delta (0, 0)
Screenshot: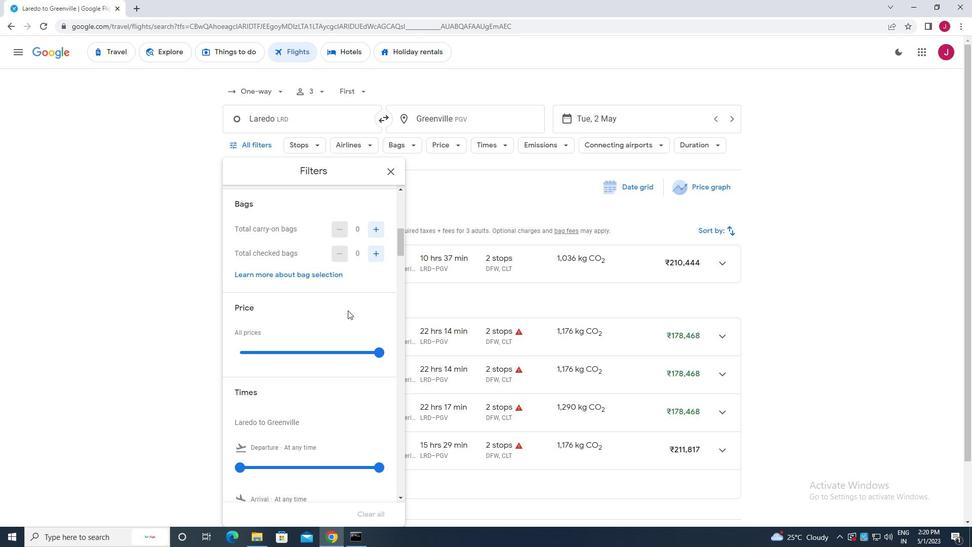 
Action: Mouse scrolled (347, 312) with delta (0, 0)
Screenshot: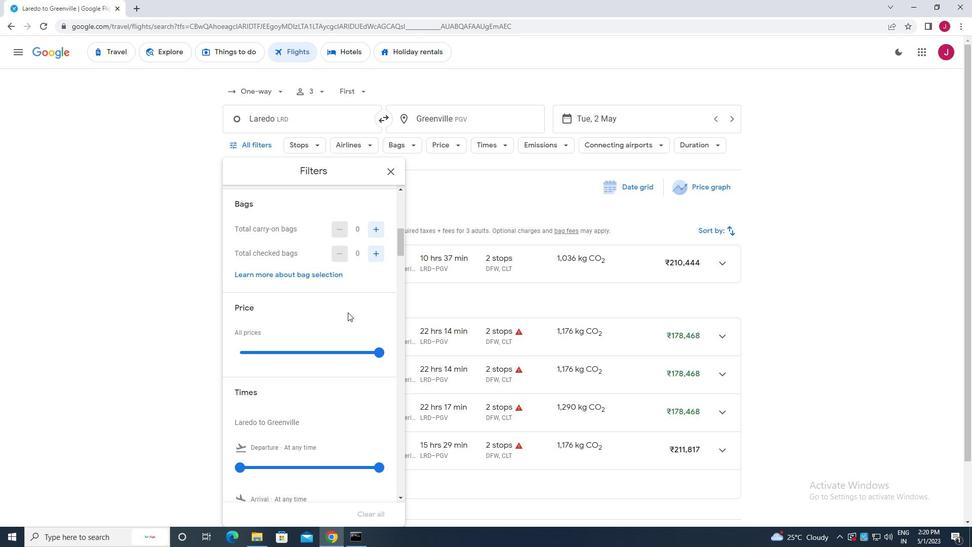 
Action: Mouse scrolled (347, 312) with delta (0, 0)
Screenshot: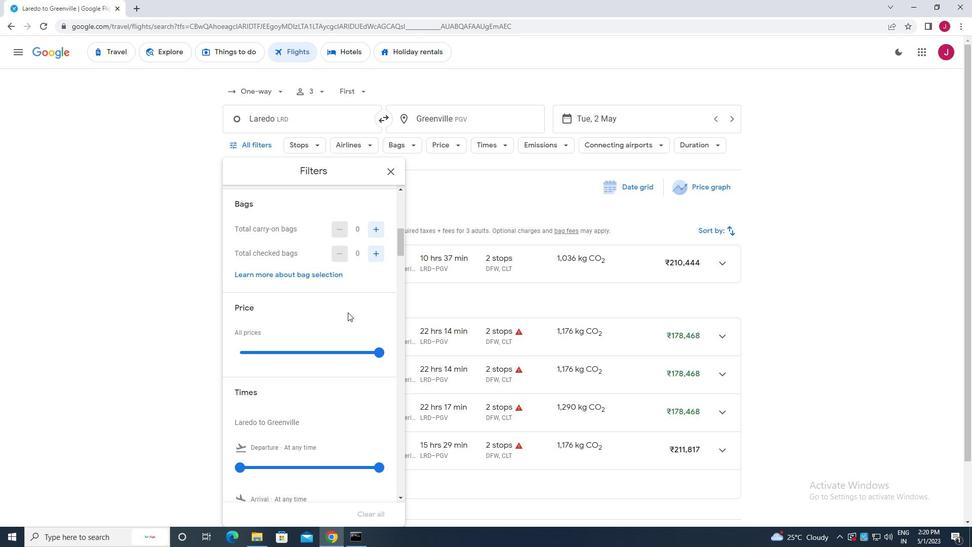 
Action: Mouse moved to (345, 310)
Screenshot: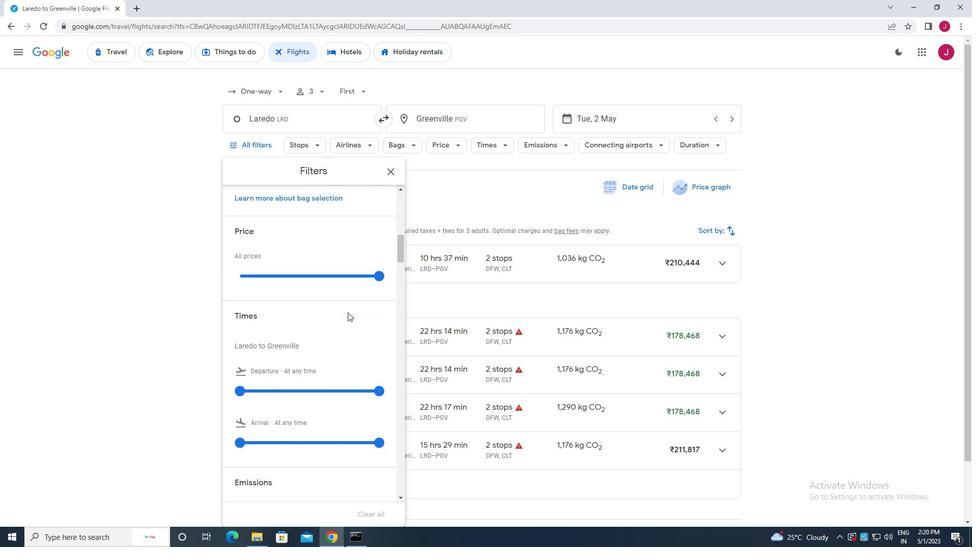 
Action: Mouse scrolled (345, 311) with delta (0, 0)
Screenshot: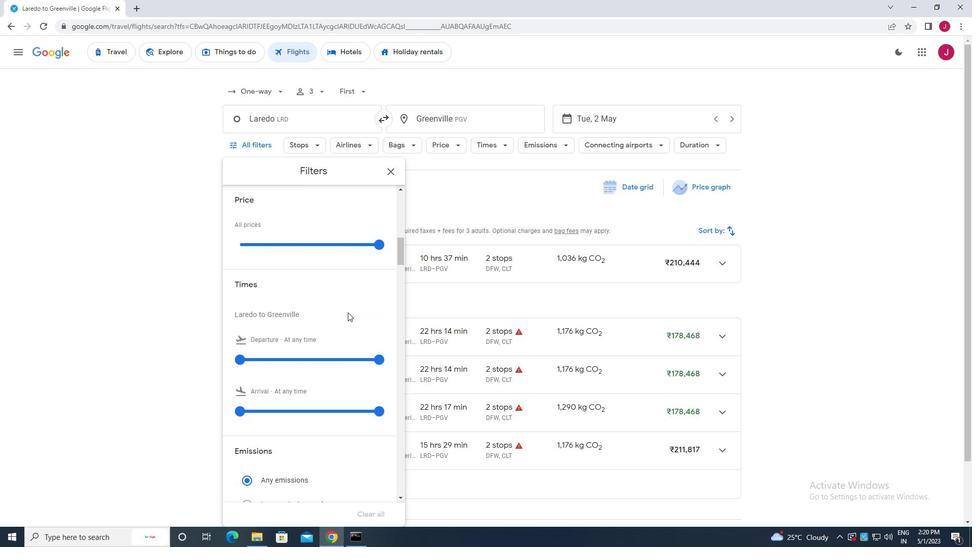 
Action: Mouse scrolled (345, 311) with delta (0, 0)
Screenshot: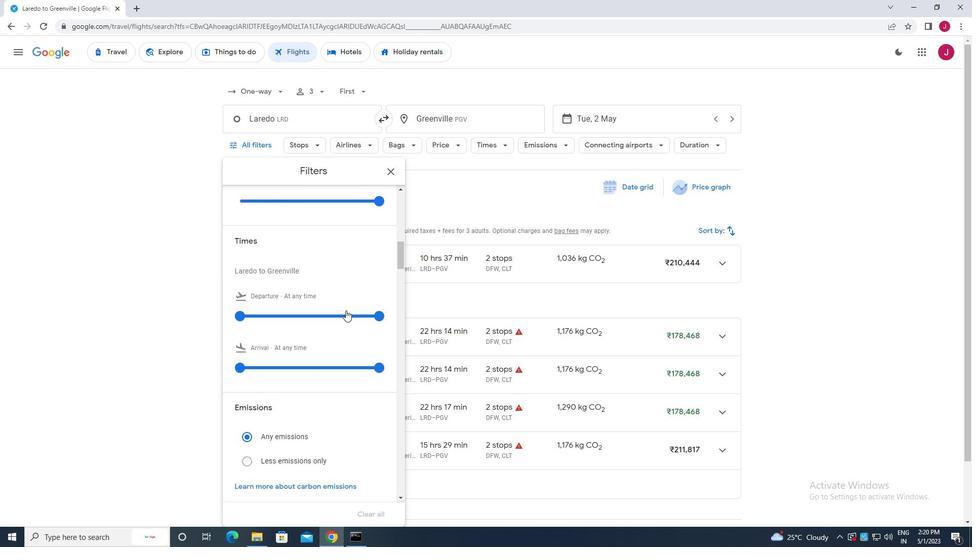 
Action: Mouse moved to (345, 310)
Screenshot: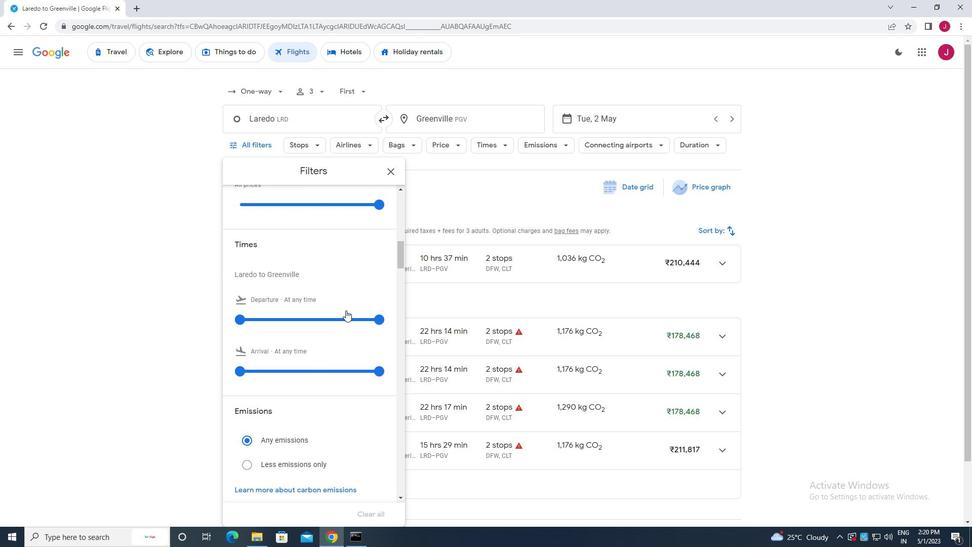 
Action: Mouse scrolled (345, 310) with delta (0, 0)
Screenshot: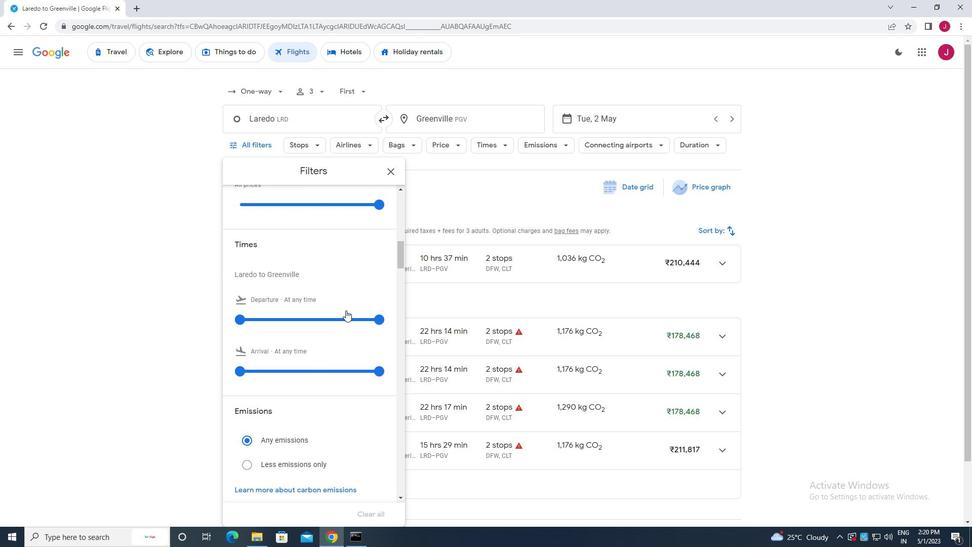 
Action: Mouse moved to (341, 307)
Screenshot: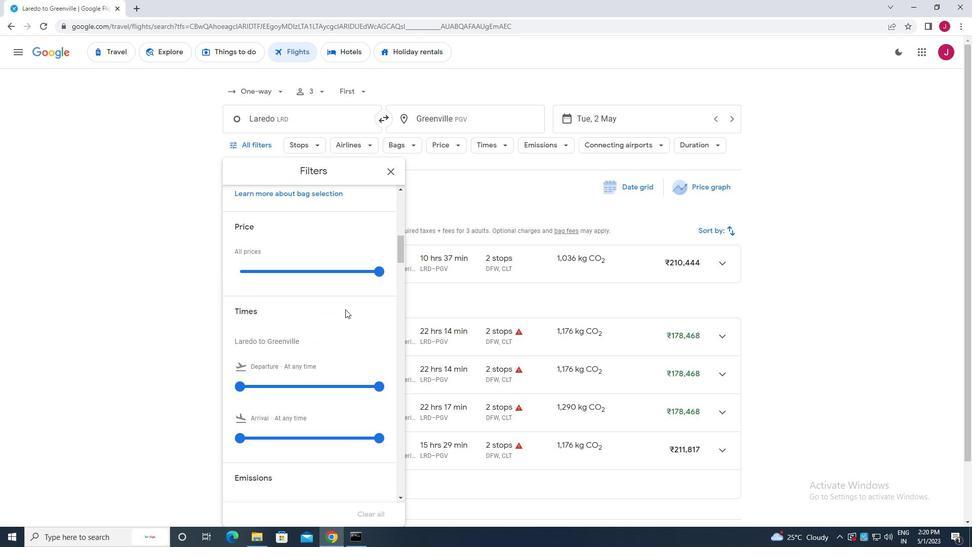 
Action: Mouse scrolled (341, 308) with delta (0, 0)
Screenshot: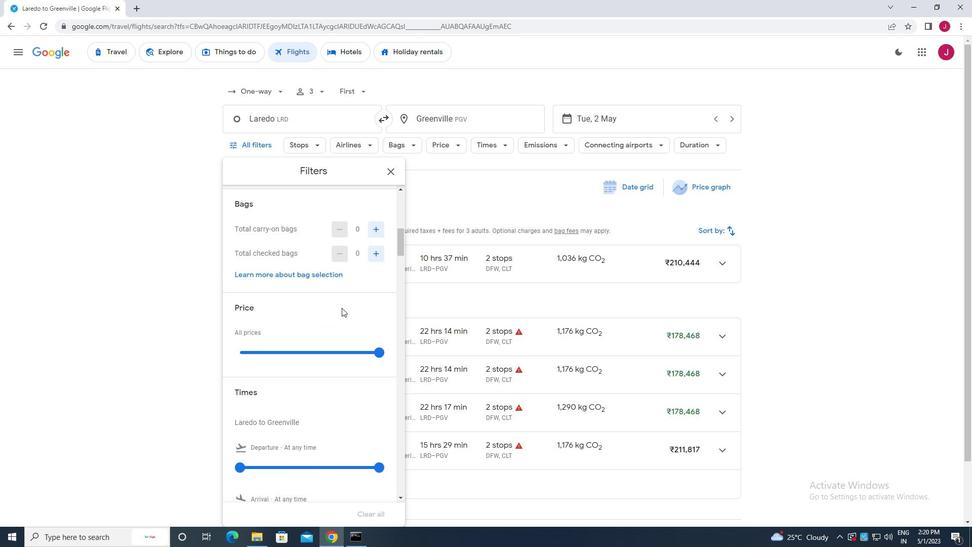 
Action: Mouse scrolled (341, 308) with delta (0, 0)
Screenshot: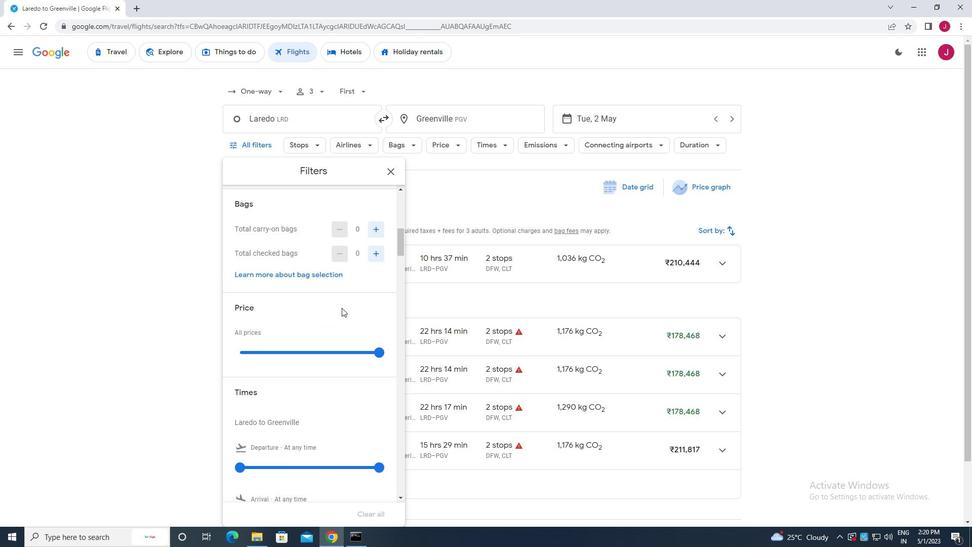 
Action: Mouse scrolled (341, 308) with delta (0, 0)
Screenshot: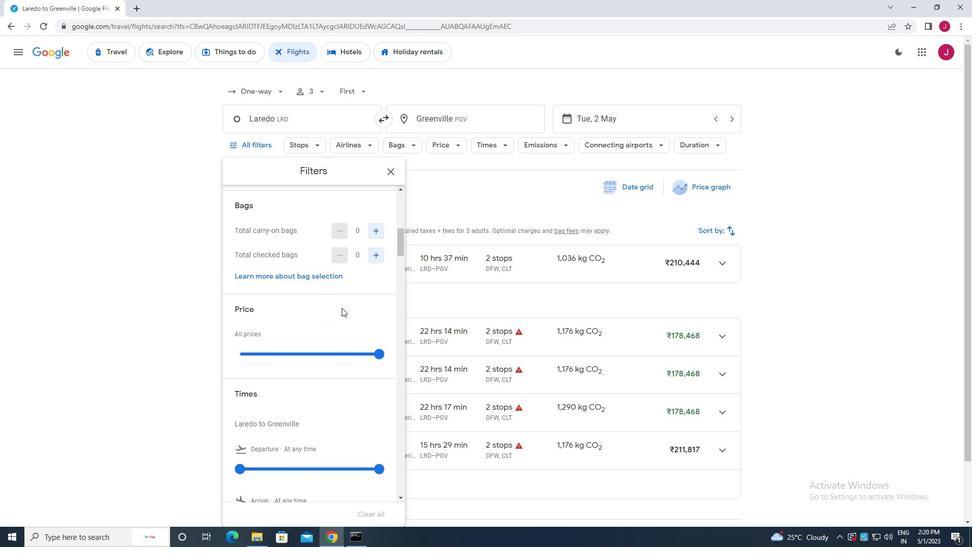 
Action: Mouse moved to (247, 261)
Screenshot: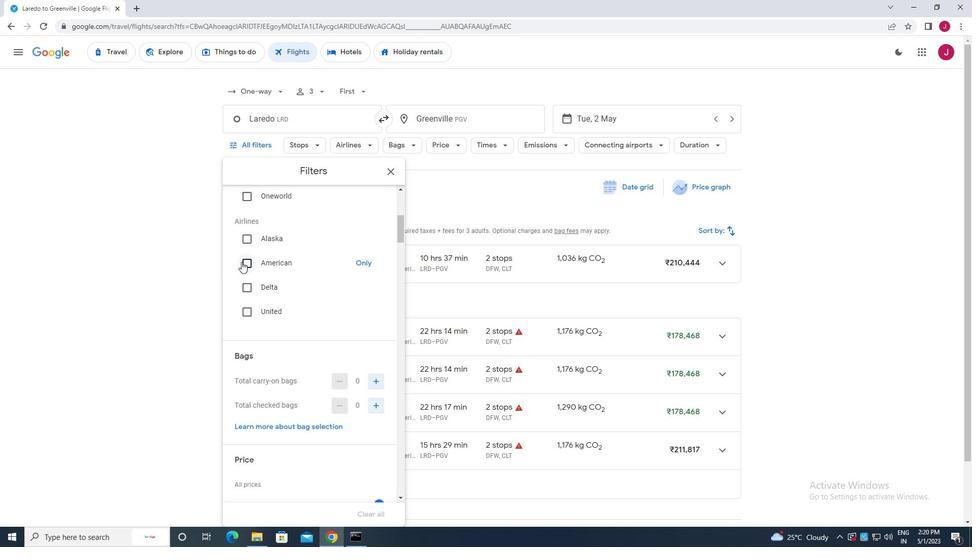 
Action: Mouse pressed left at (247, 261)
Screenshot: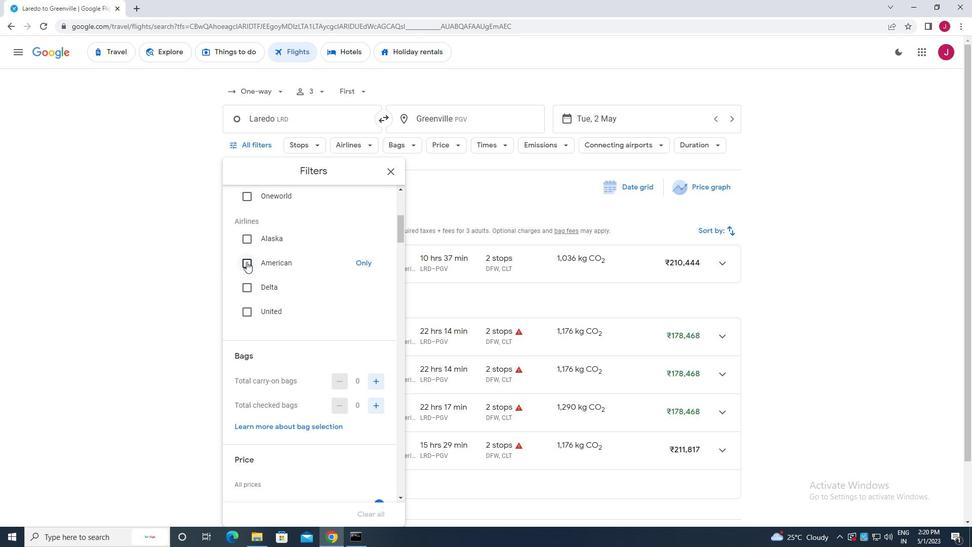 
Action: Mouse moved to (336, 299)
Screenshot: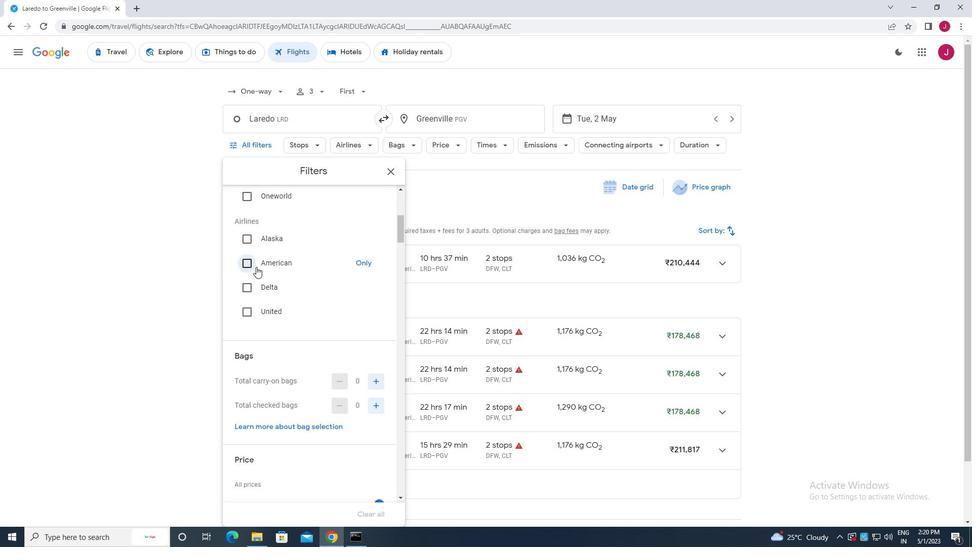 
Action: Mouse scrolled (336, 299) with delta (0, 0)
Screenshot: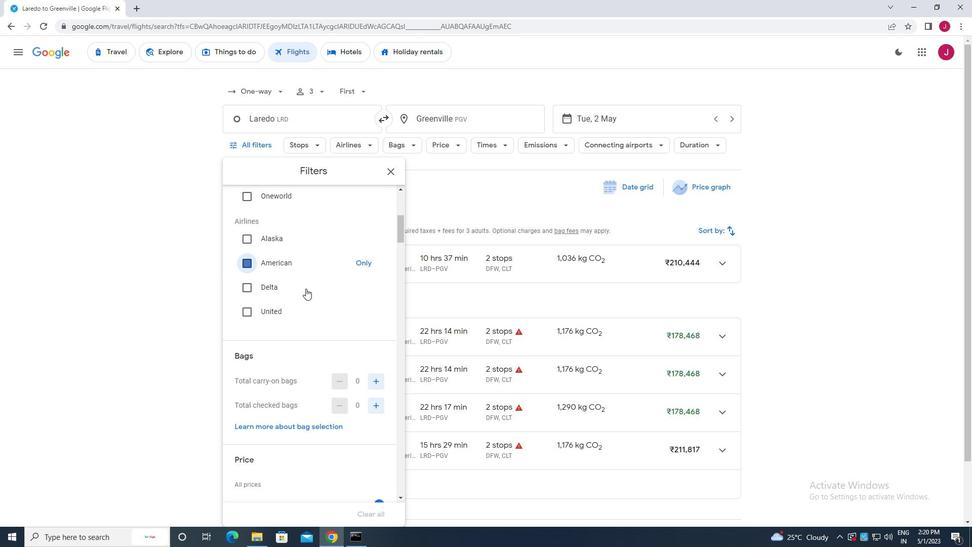 
Action: Mouse scrolled (336, 299) with delta (0, 0)
Screenshot: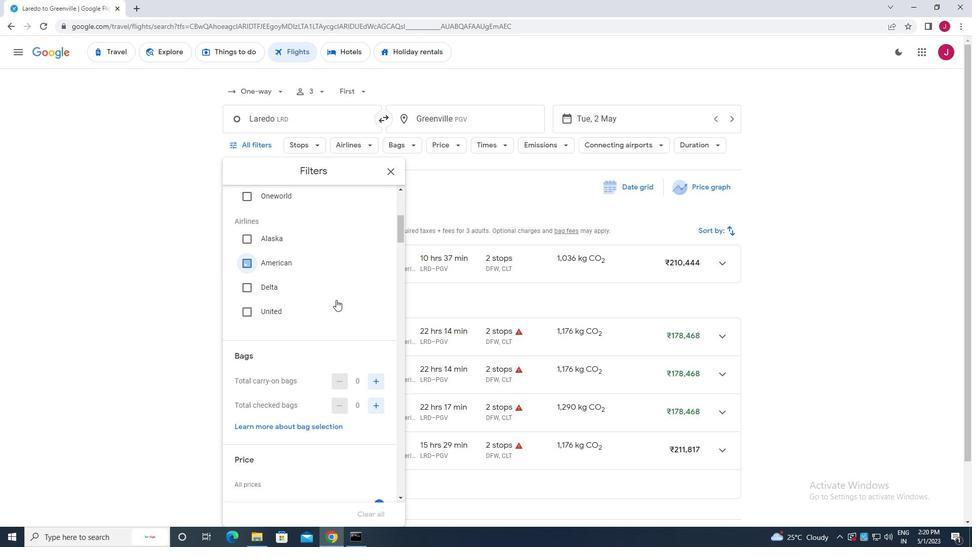 
Action: Mouse scrolled (336, 299) with delta (0, 0)
Screenshot: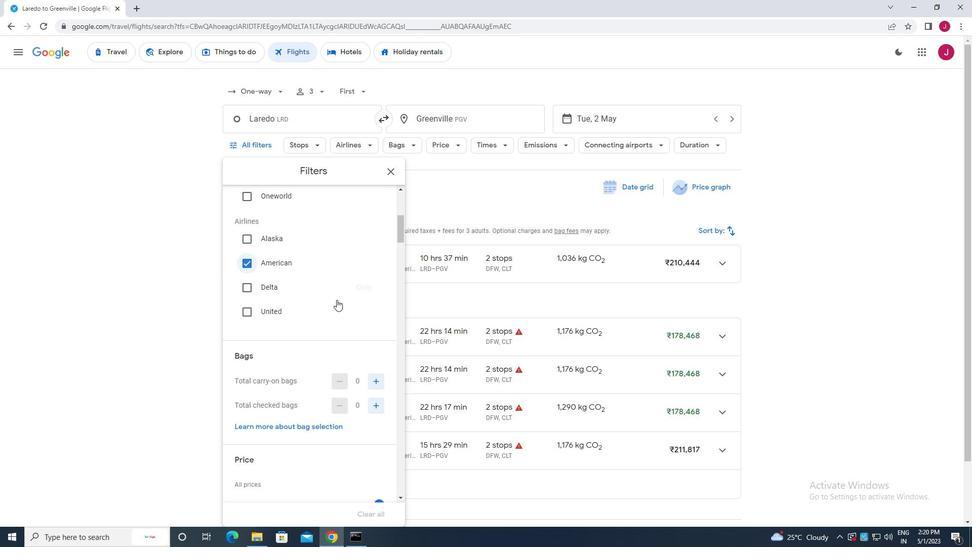 
Action: Mouse moved to (372, 252)
Screenshot: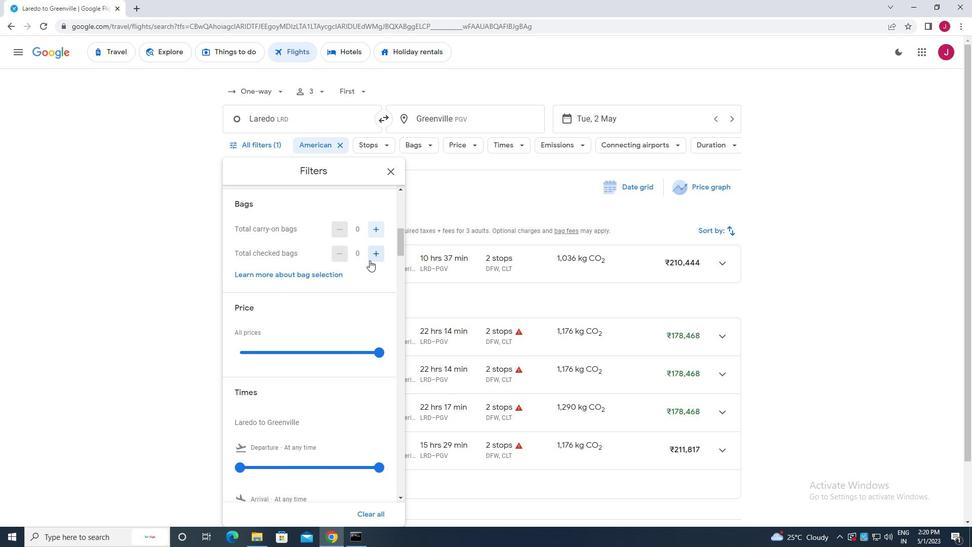 
Action: Mouse pressed left at (372, 252)
Screenshot: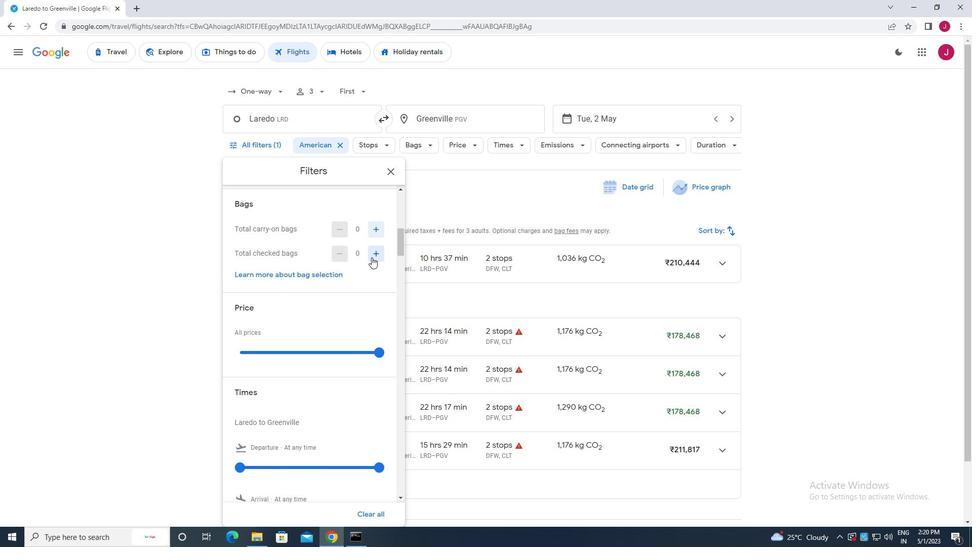 
Action: Mouse moved to (380, 342)
Screenshot: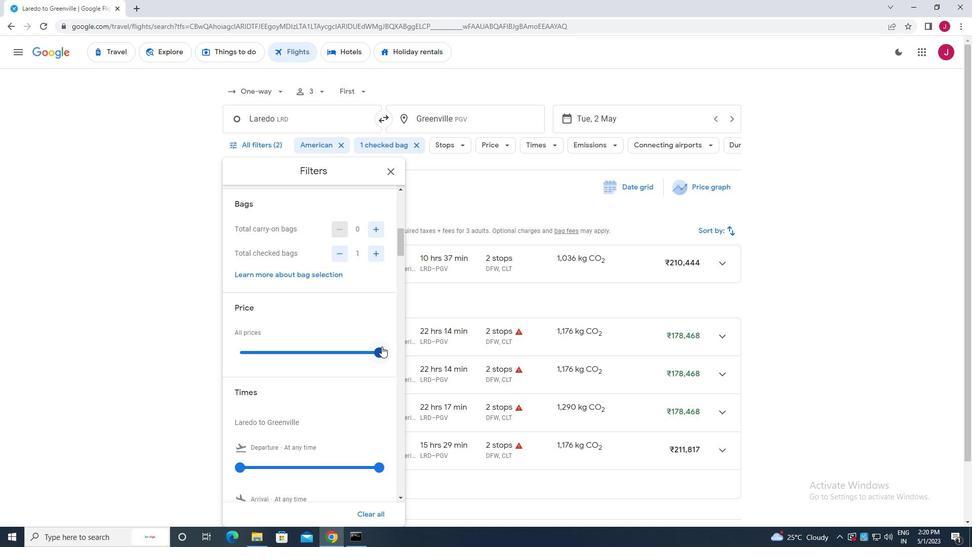 
Action: Mouse scrolled (380, 342) with delta (0, 0)
Screenshot: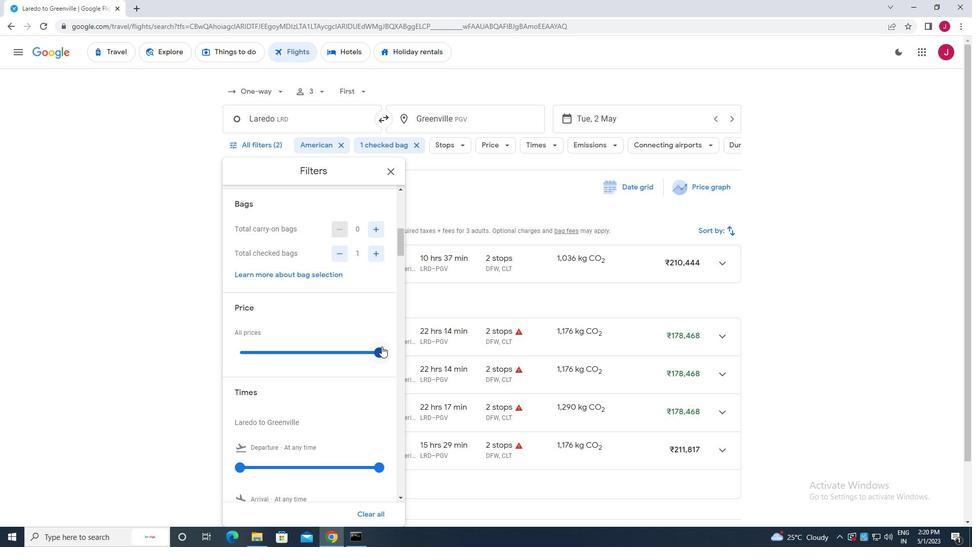 
Action: Mouse scrolled (380, 342) with delta (0, 0)
Screenshot: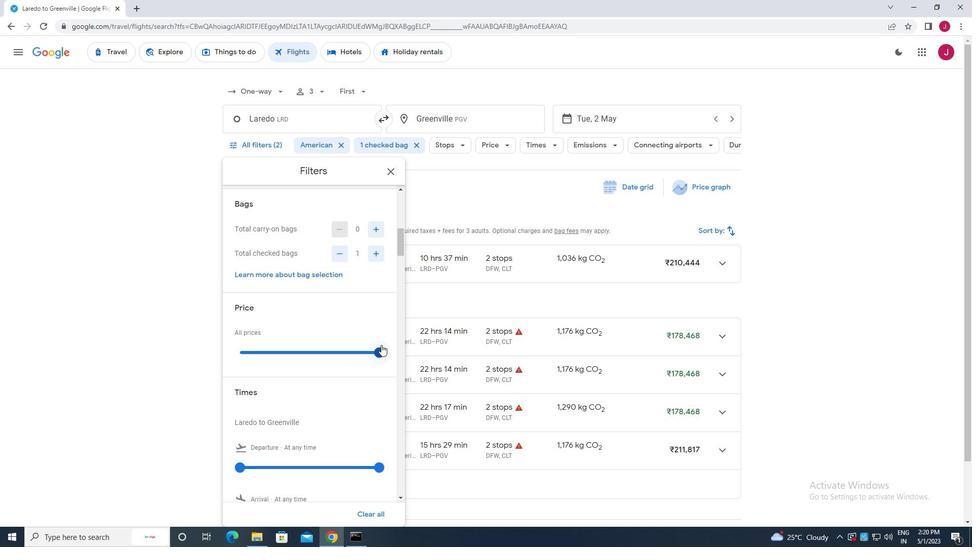 
Action: Mouse scrolled (380, 342) with delta (0, 0)
Screenshot: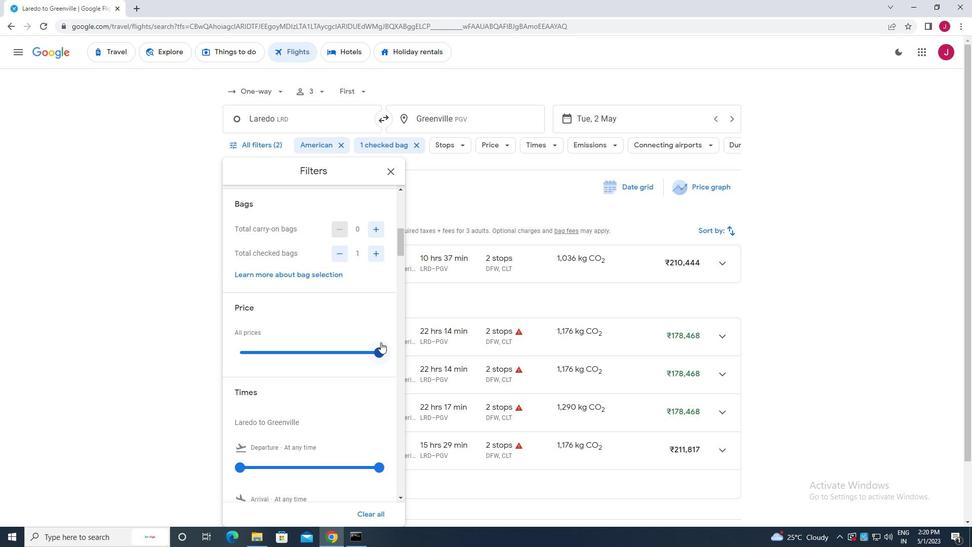 
Action: Mouse moved to (363, 330)
Screenshot: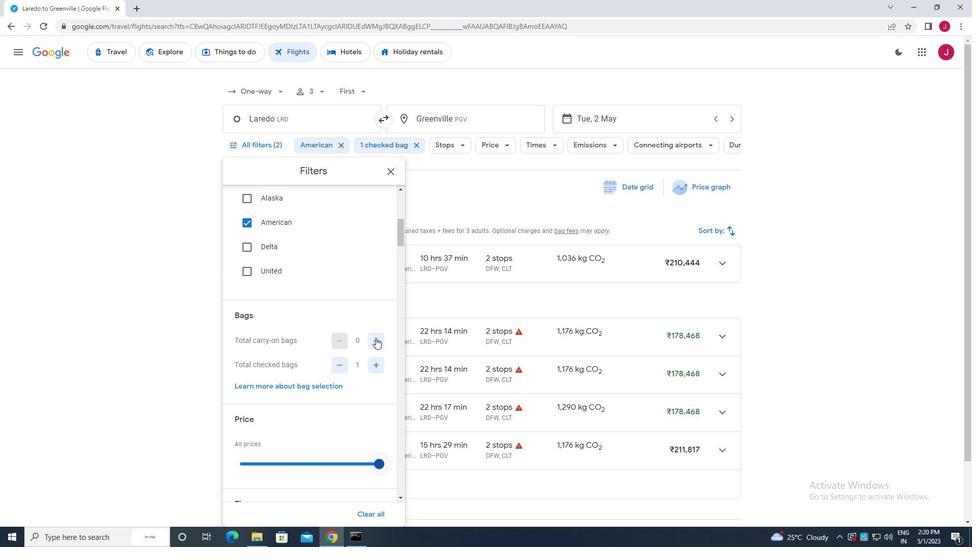 
Action: Mouse scrolled (363, 330) with delta (0, 0)
Screenshot: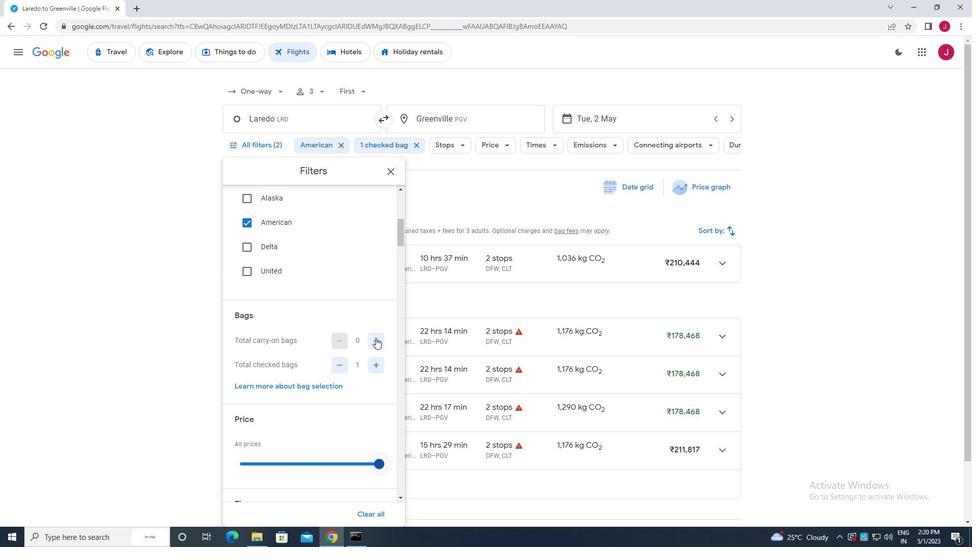 
Action: Mouse scrolled (363, 330) with delta (0, 0)
Screenshot: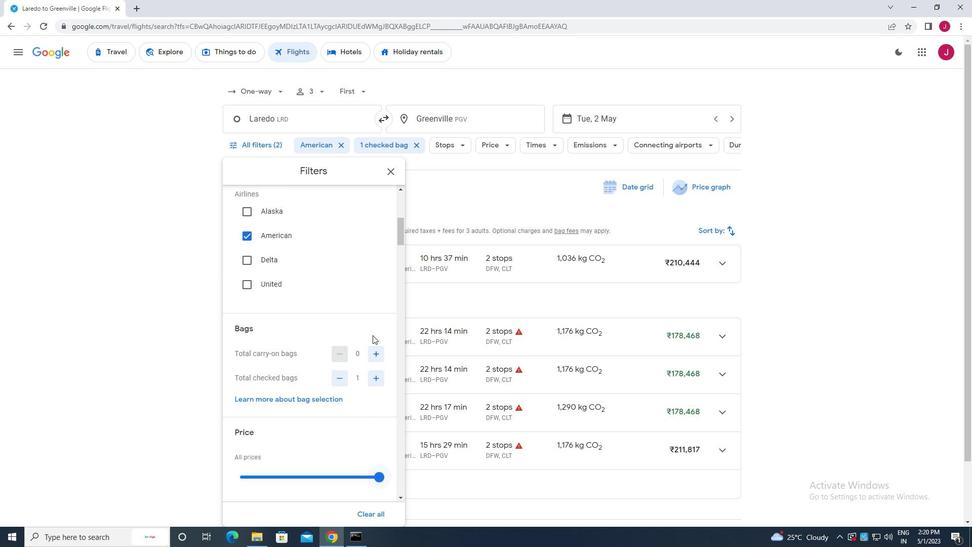 
Action: Mouse moved to (247, 341)
Screenshot: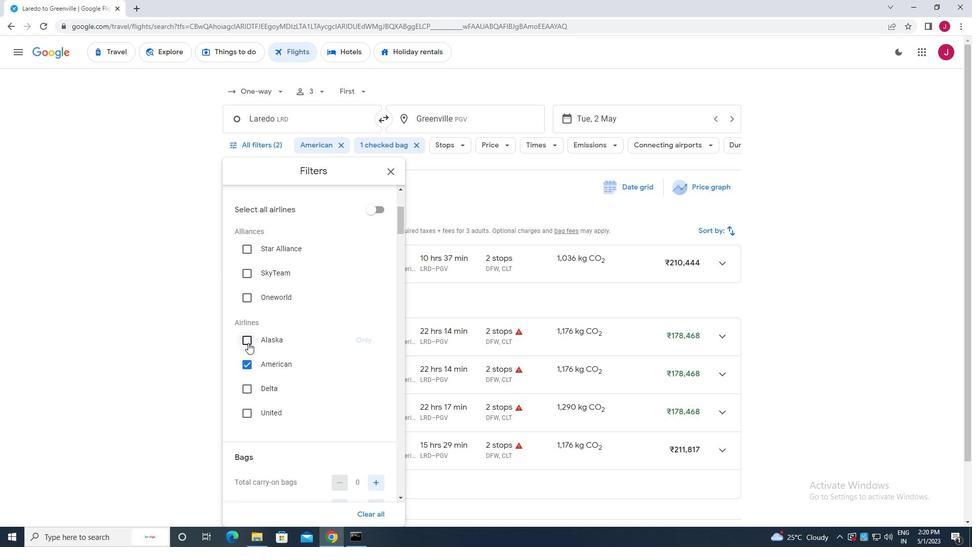 
Action: Mouse pressed left at (247, 341)
Screenshot: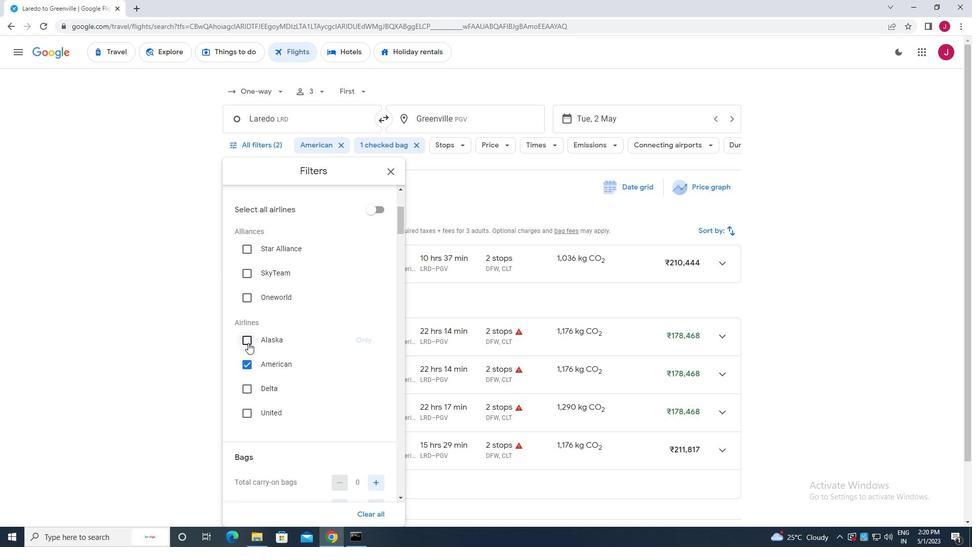 
Action: Mouse moved to (248, 364)
Screenshot: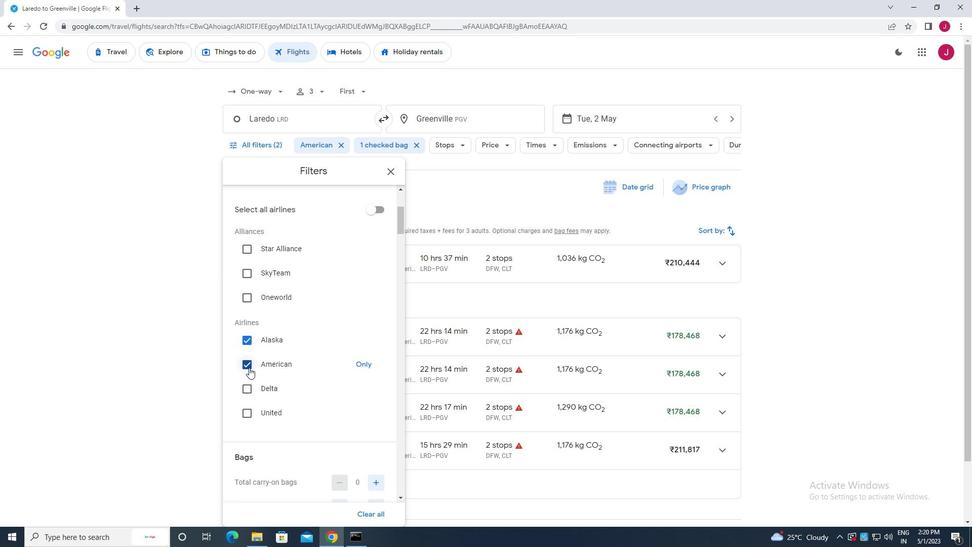 
Action: Mouse pressed left at (248, 364)
Screenshot: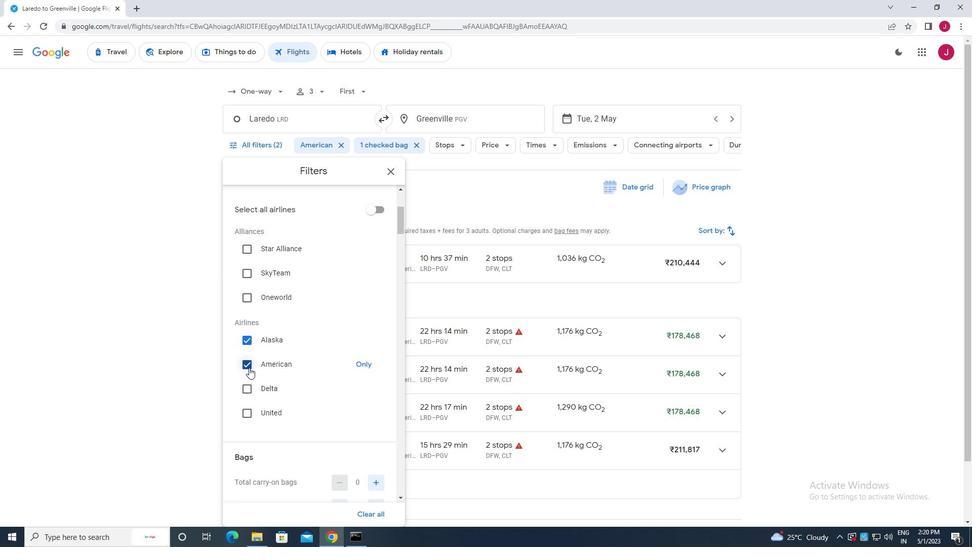 
Action: Mouse moved to (279, 360)
Screenshot: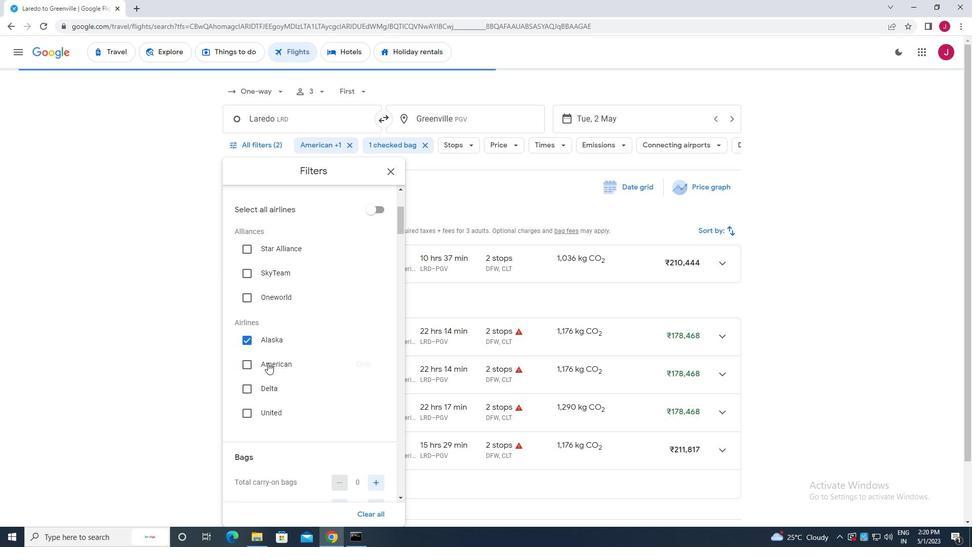 
Action: Mouse scrolled (279, 359) with delta (0, 0)
Screenshot: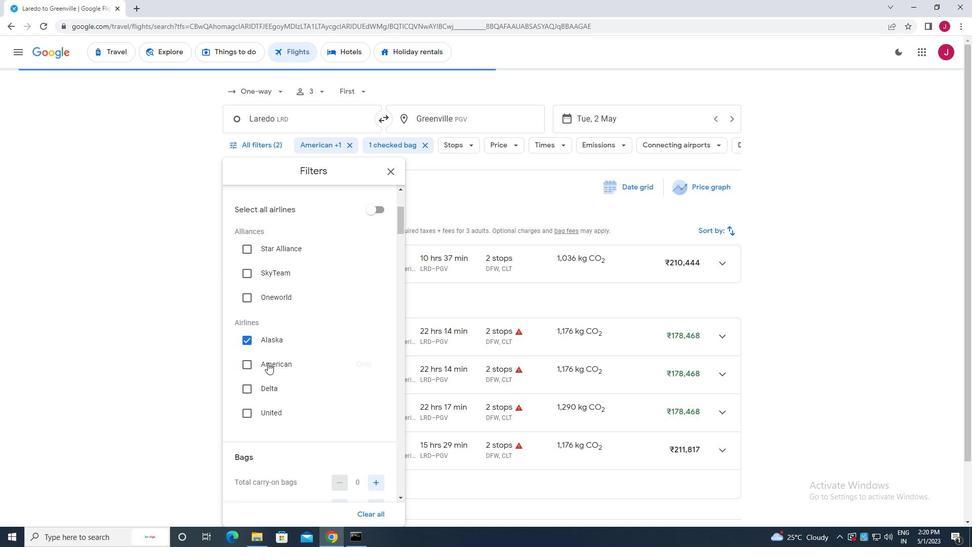 
Action: Mouse scrolled (279, 359) with delta (0, 0)
Screenshot: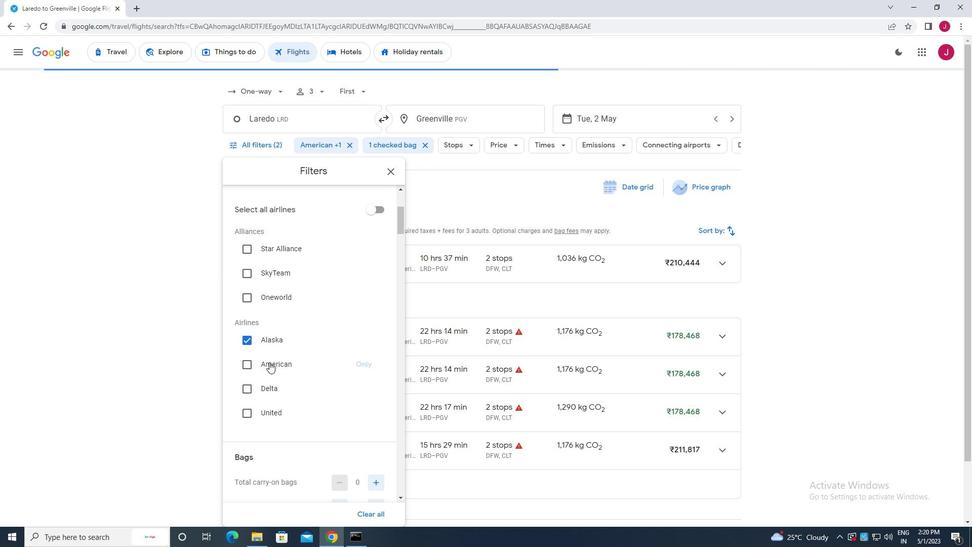 
Action: Mouse scrolled (279, 359) with delta (0, 0)
Screenshot: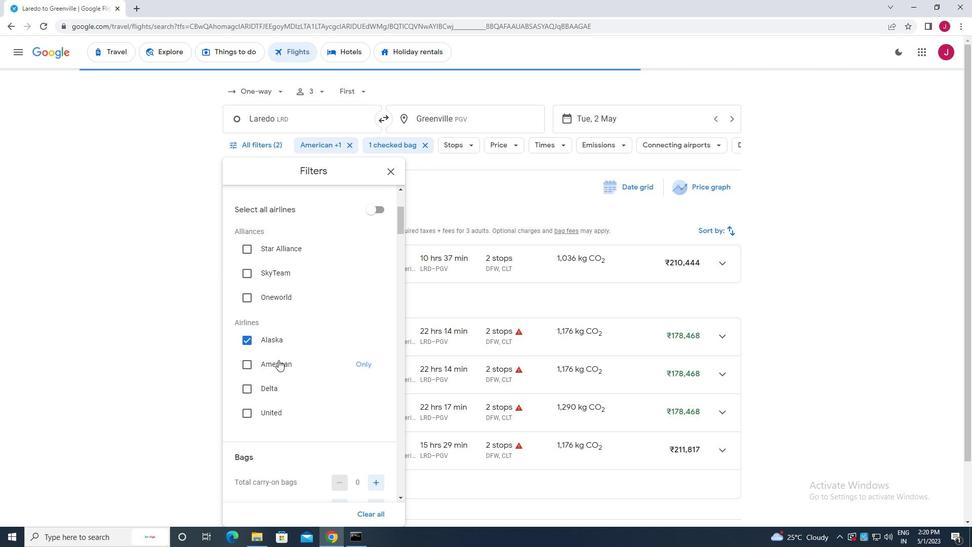 
Action: Mouse scrolled (279, 359) with delta (0, 0)
Screenshot: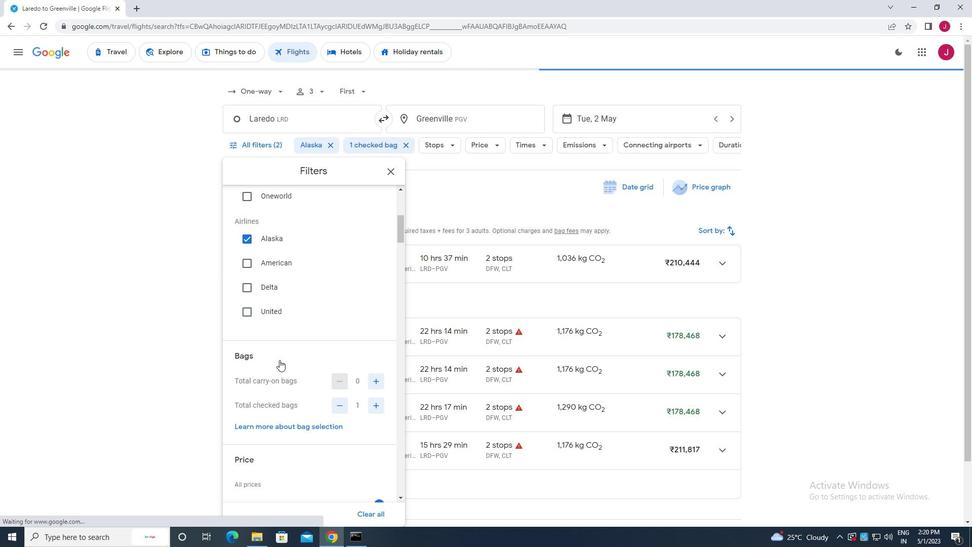 
Action: Mouse scrolled (279, 359) with delta (0, 0)
Screenshot: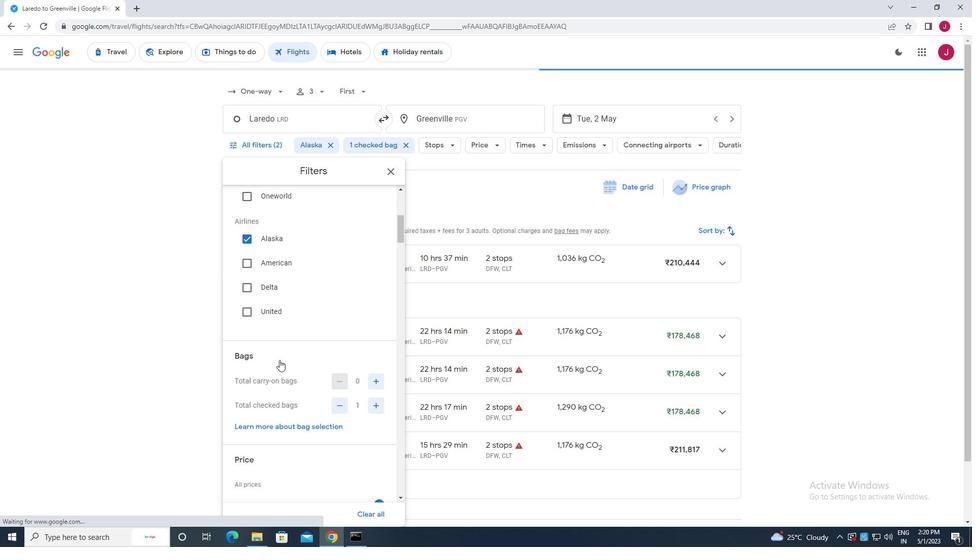 
Action: Mouse scrolled (279, 359) with delta (0, 0)
Screenshot: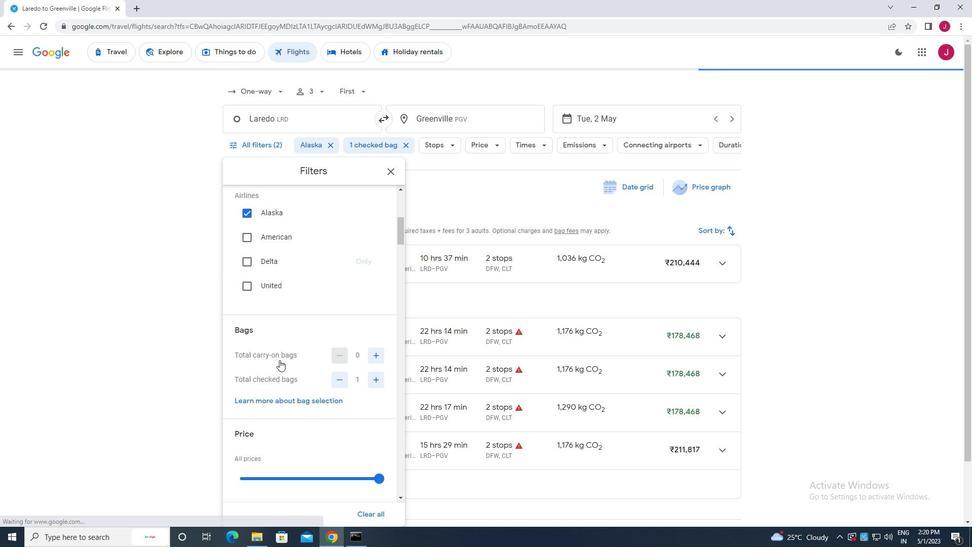 
Action: Mouse moved to (380, 302)
Screenshot: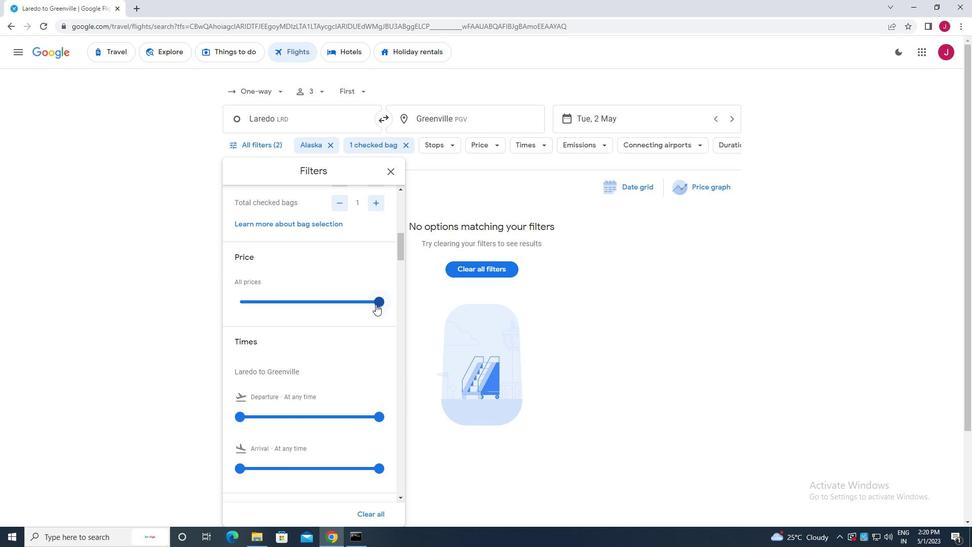 
Action: Mouse pressed left at (380, 302)
Screenshot: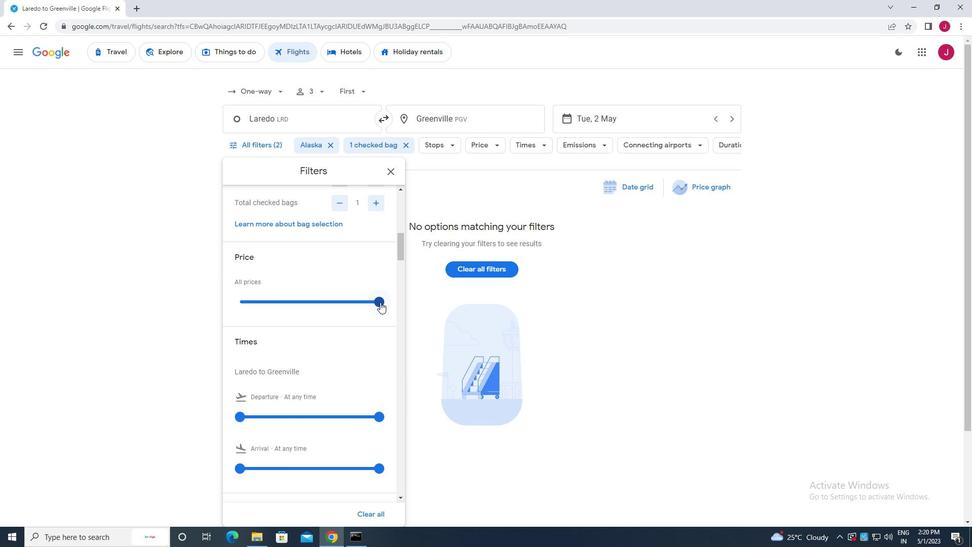 
Action: Mouse moved to (236, 413)
Screenshot: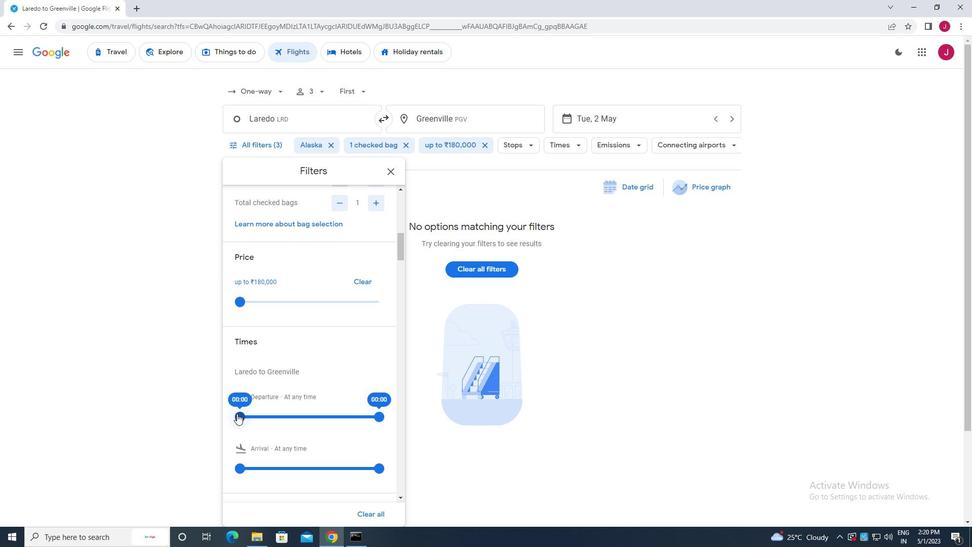
Action: Mouse pressed left at (236, 413)
Screenshot: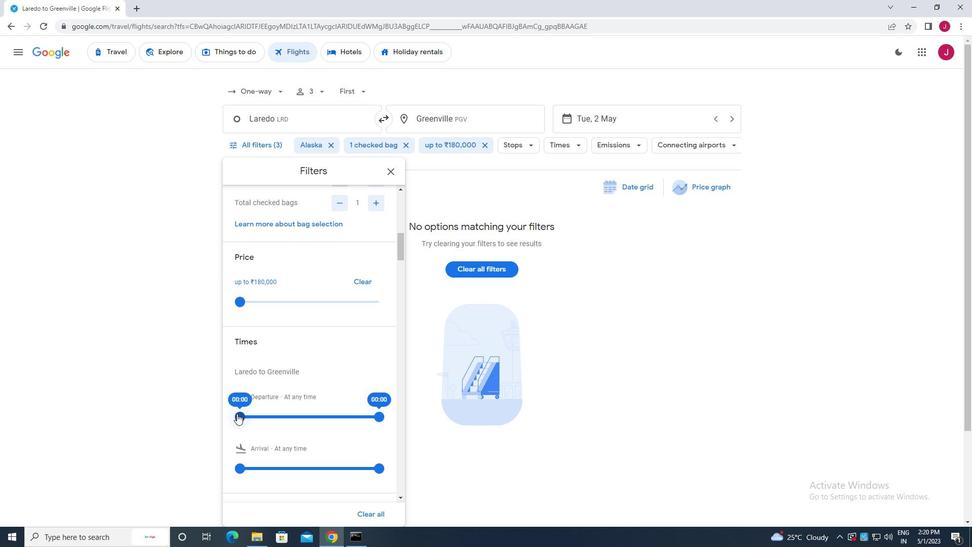 
Action: Mouse moved to (377, 416)
Screenshot: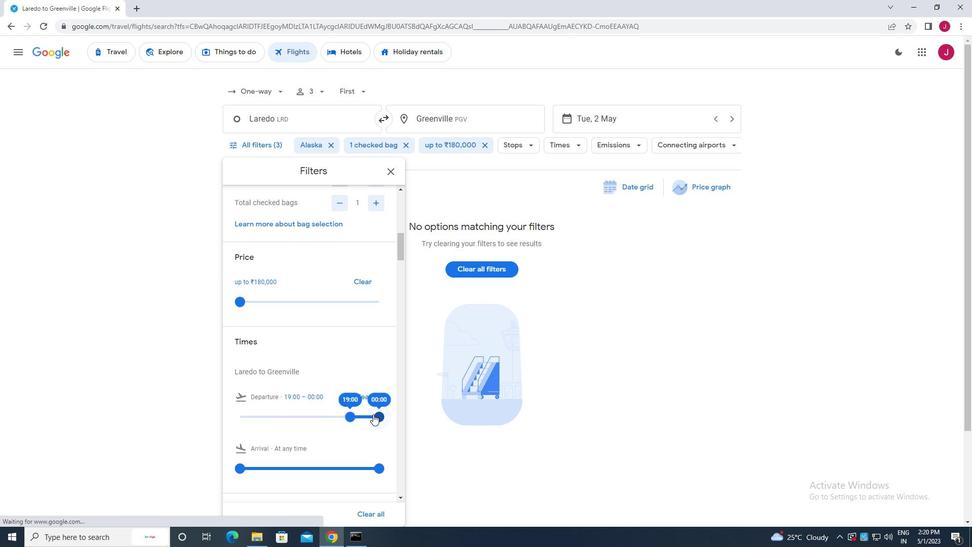 
Action: Mouse pressed left at (377, 416)
Screenshot: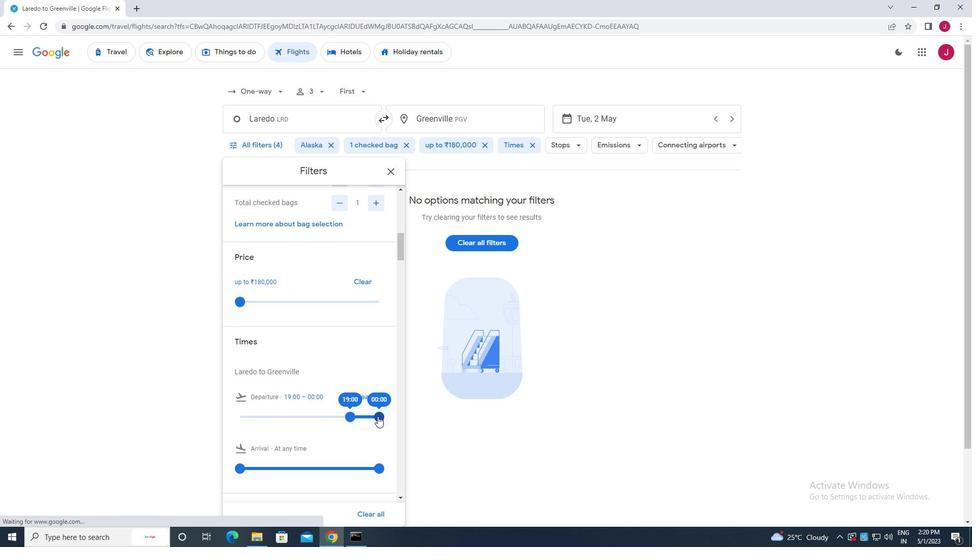 
Action: Mouse moved to (395, 173)
Screenshot: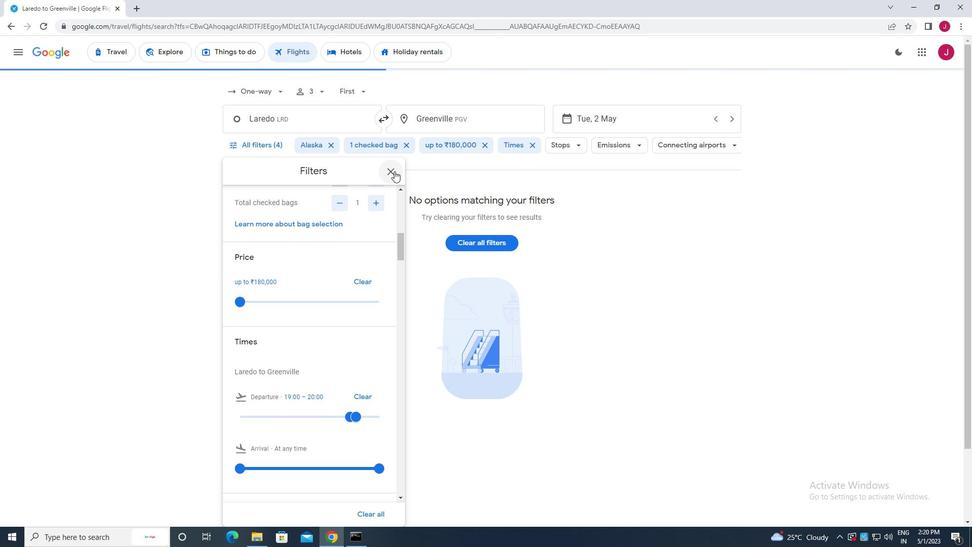 
Action: Mouse pressed left at (395, 173)
Screenshot: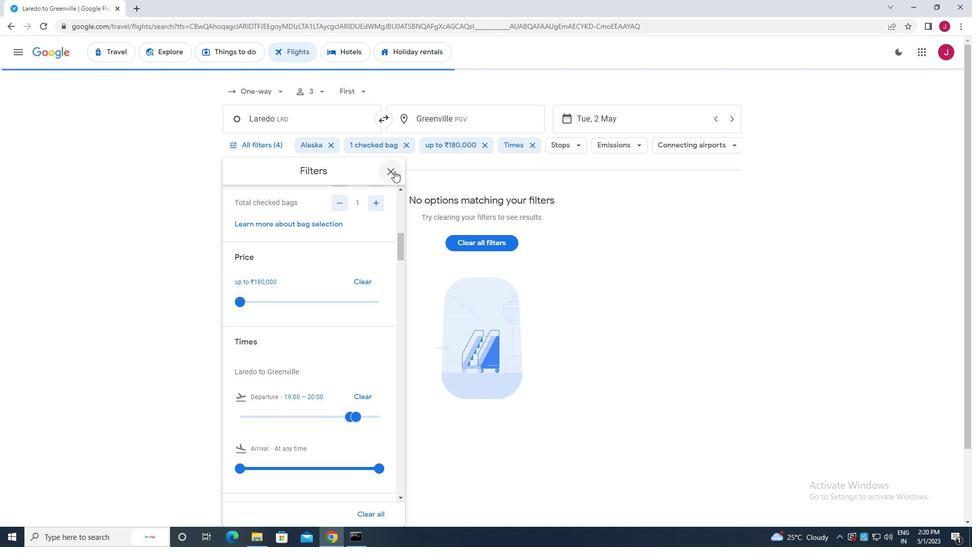 
Action: Mouse moved to (390, 177)
Screenshot: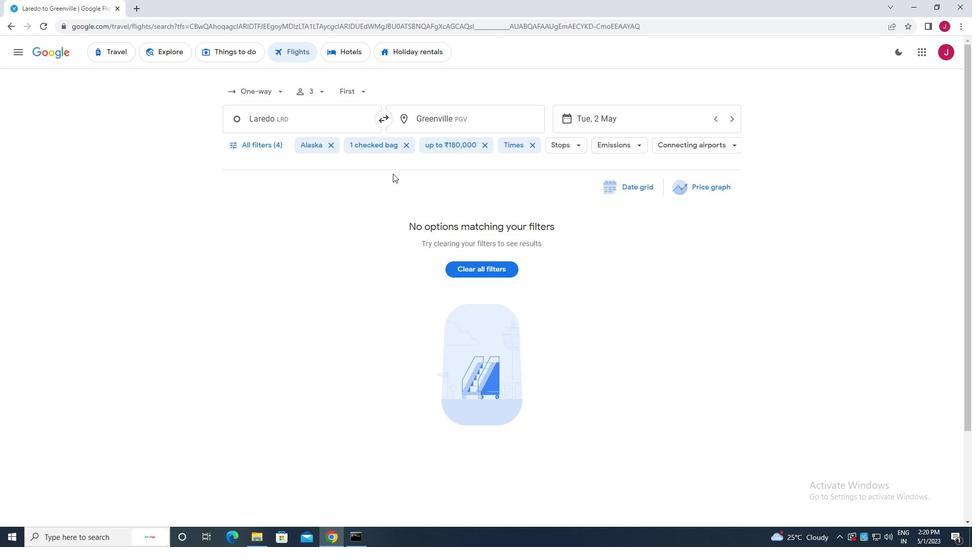 
